 Task: Add Attachment from computer to Card Card0000000365 in Board Board0000000092 in Workspace WS0000000031 in Trello. Add Cover Purple to Card Card0000000365 in Board Board0000000092 in Workspace WS0000000031 in Trello. Add "Move Card To …" Button titled Button0000000365 to "top" of the list "To Do" to Card Card0000000365 in Board Board0000000092 in Workspace WS0000000031 in Trello. Add Description DS0000000365 to Card Card0000000365 in Board Board0000000092 in Workspace WS0000000031 in Trello. Add Comment CM0000000365 to Card Card0000000365 in Board Board0000000092 in Workspace WS0000000031 in Trello
Action: Mouse moved to (317, 239)
Screenshot: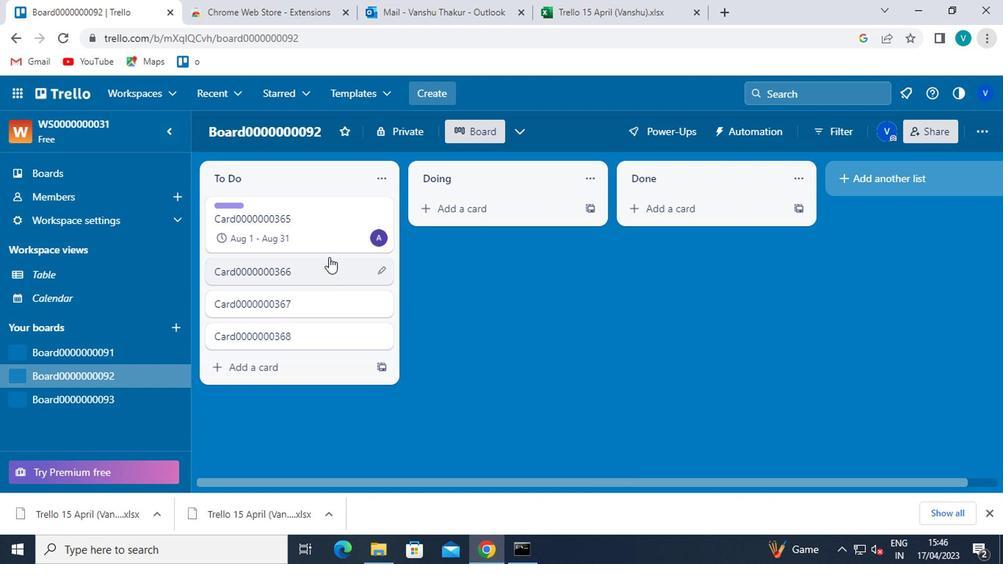 
Action: Mouse pressed left at (317, 239)
Screenshot: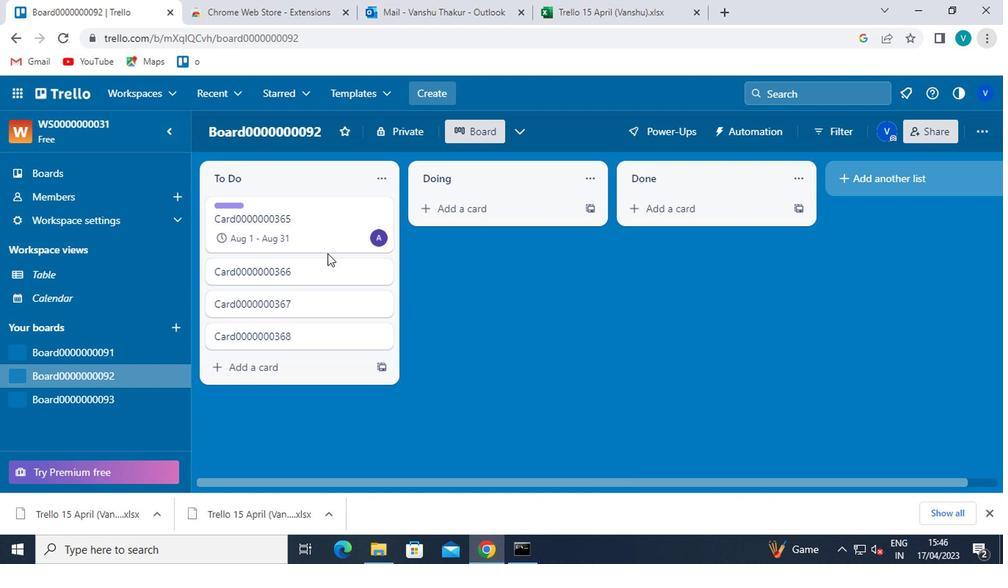 
Action: Mouse moved to (706, 330)
Screenshot: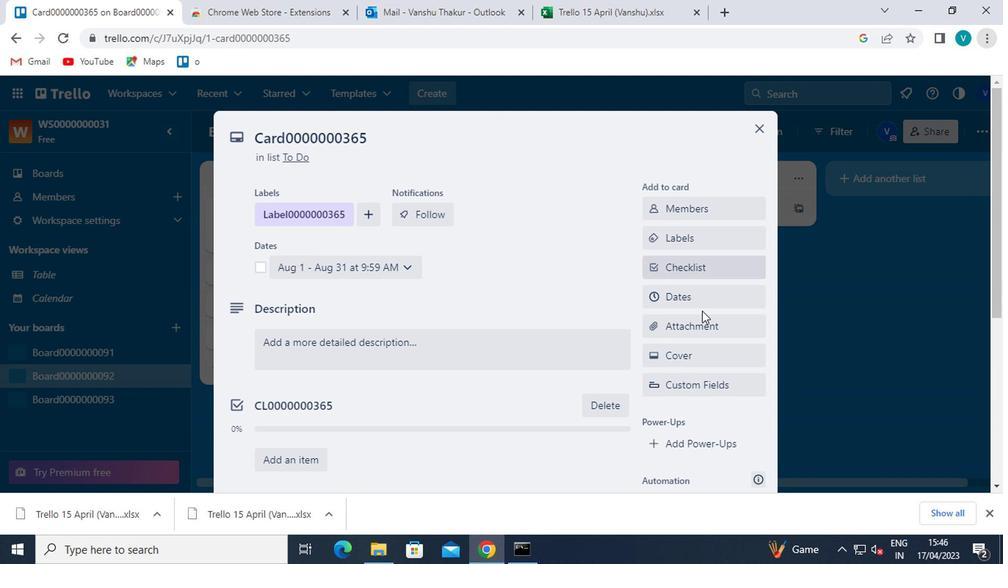 
Action: Mouse pressed left at (706, 330)
Screenshot: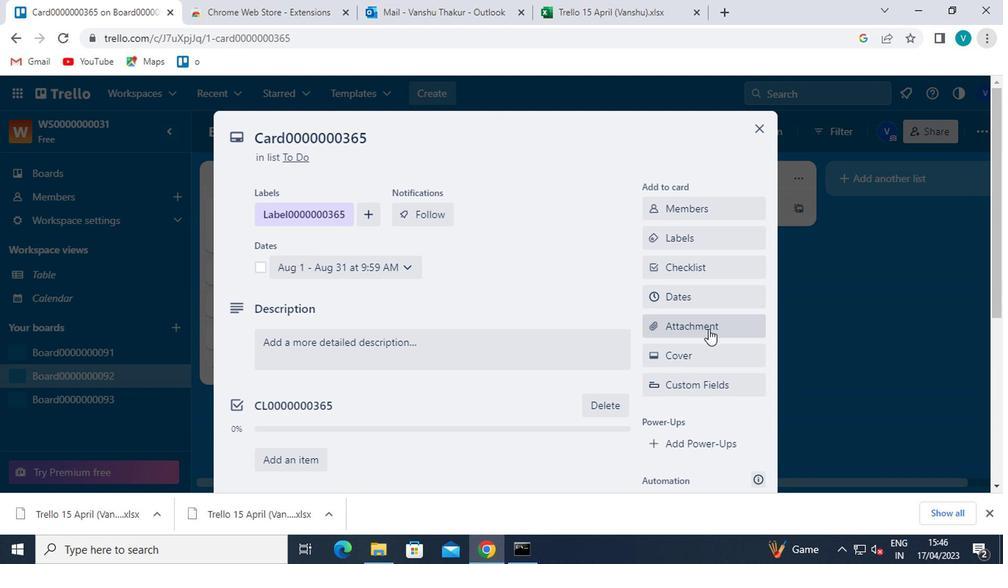 
Action: Mouse moved to (694, 158)
Screenshot: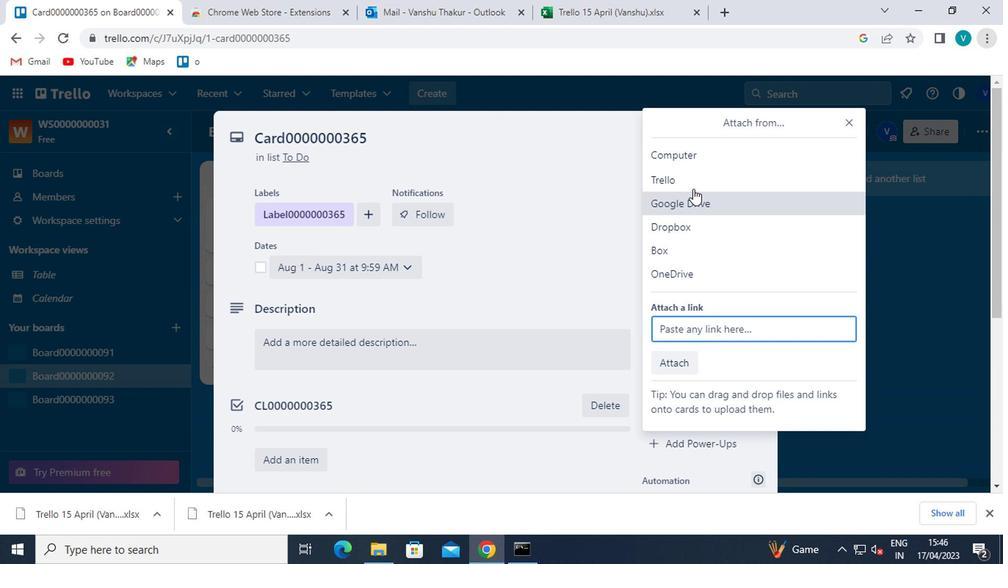 
Action: Mouse pressed left at (694, 158)
Screenshot: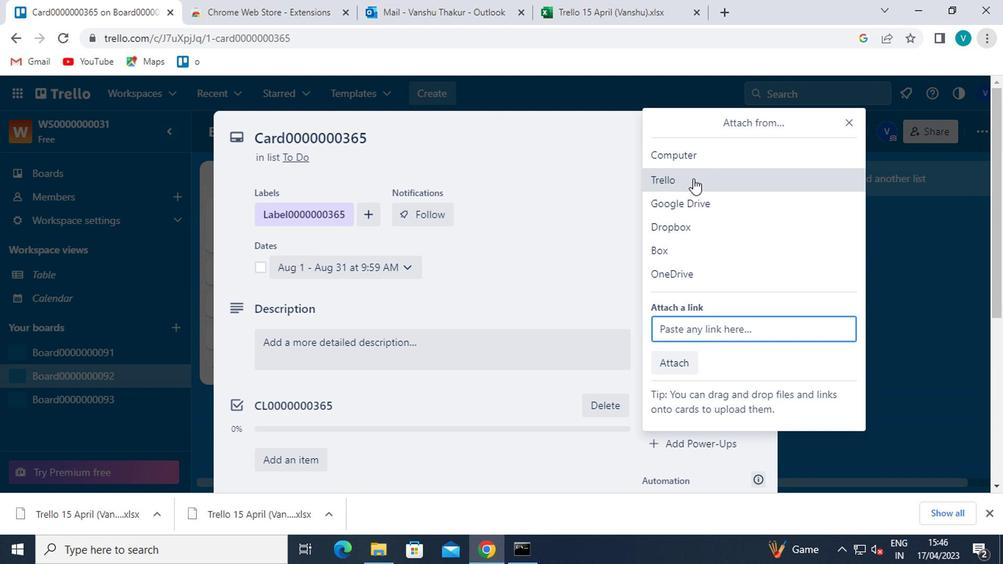 
Action: Mouse moved to (225, 233)
Screenshot: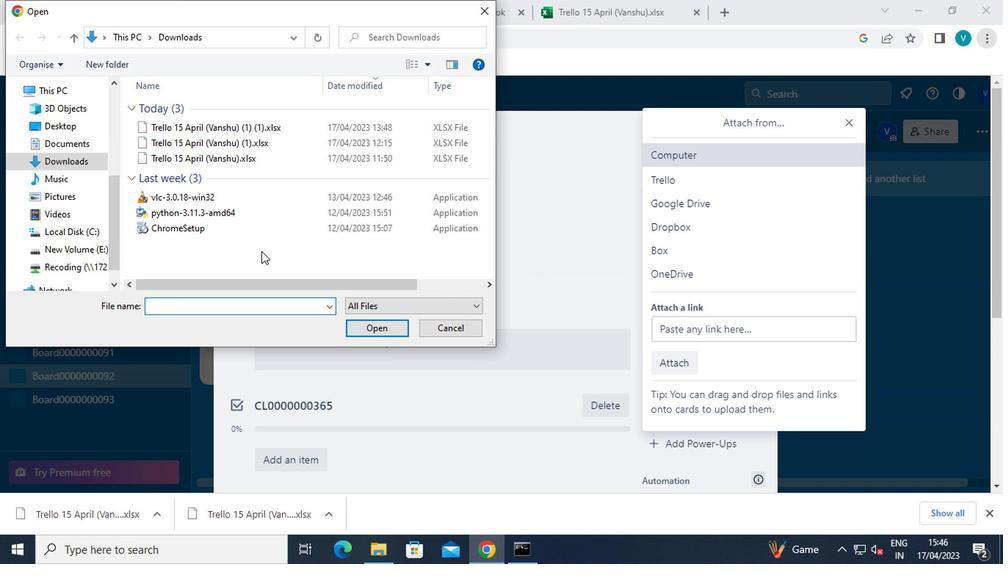 
Action: Mouse pressed left at (225, 233)
Screenshot: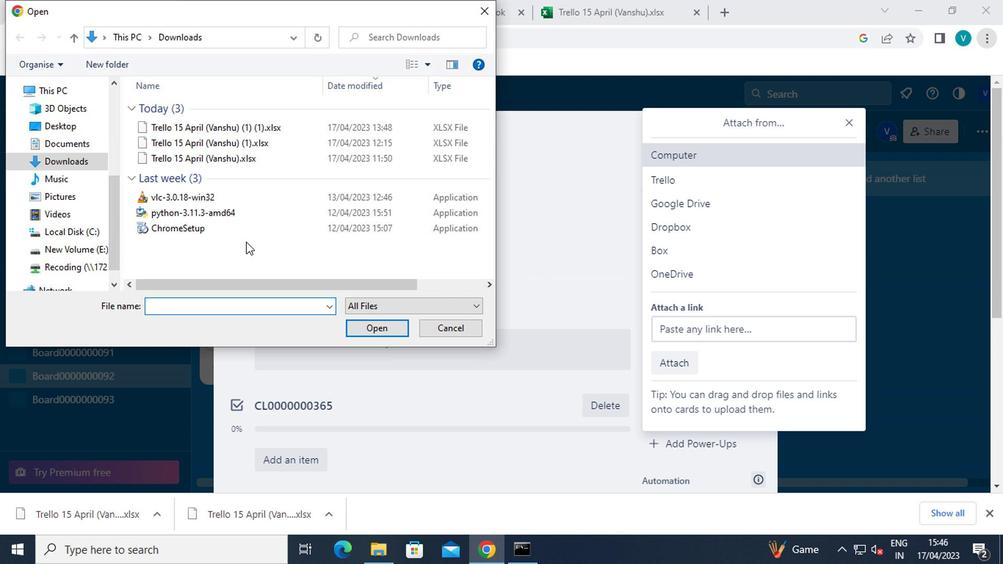 
Action: Mouse moved to (351, 324)
Screenshot: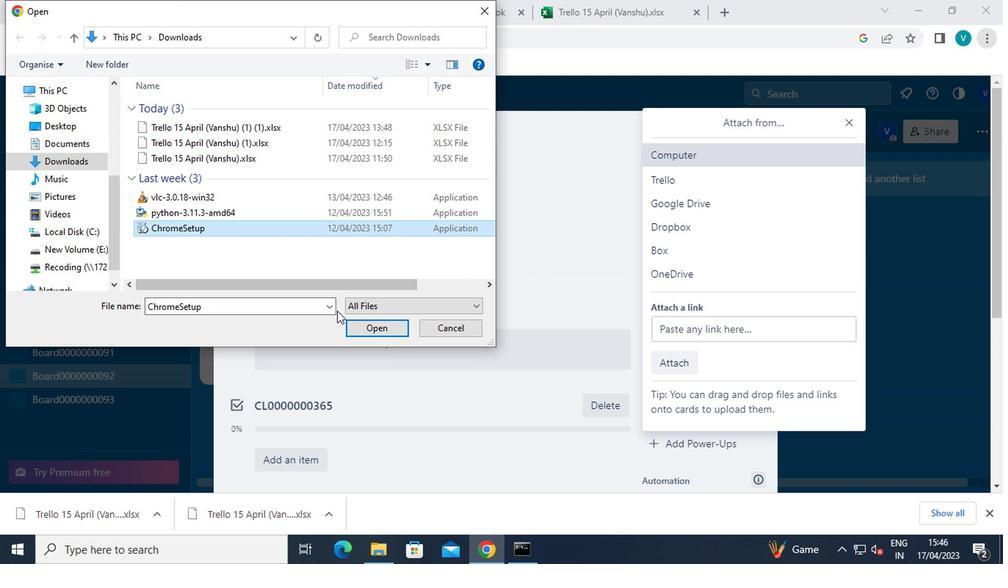 
Action: Mouse pressed left at (351, 324)
Screenshot: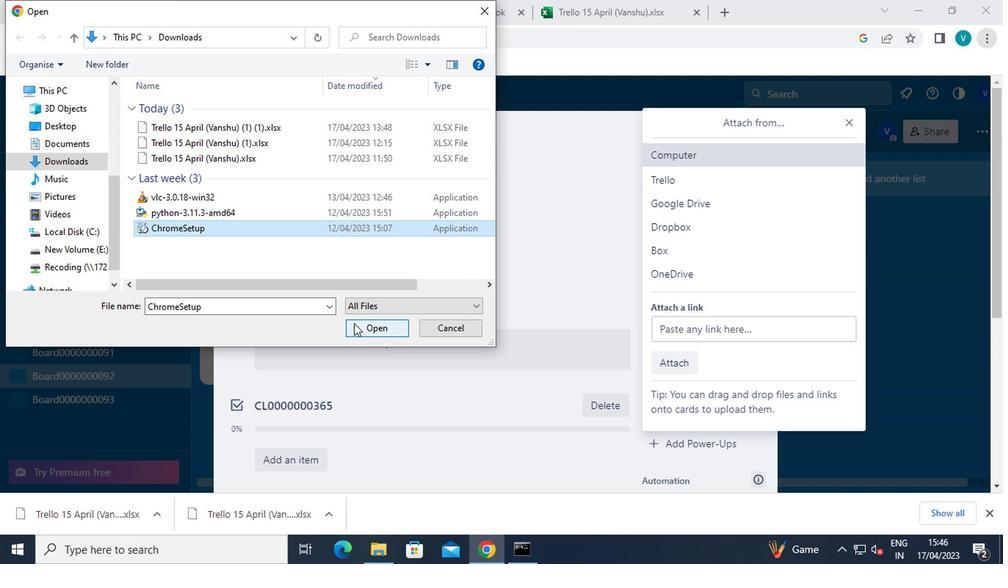 
Action: Mouse moved to (667, 350)
Screenshot: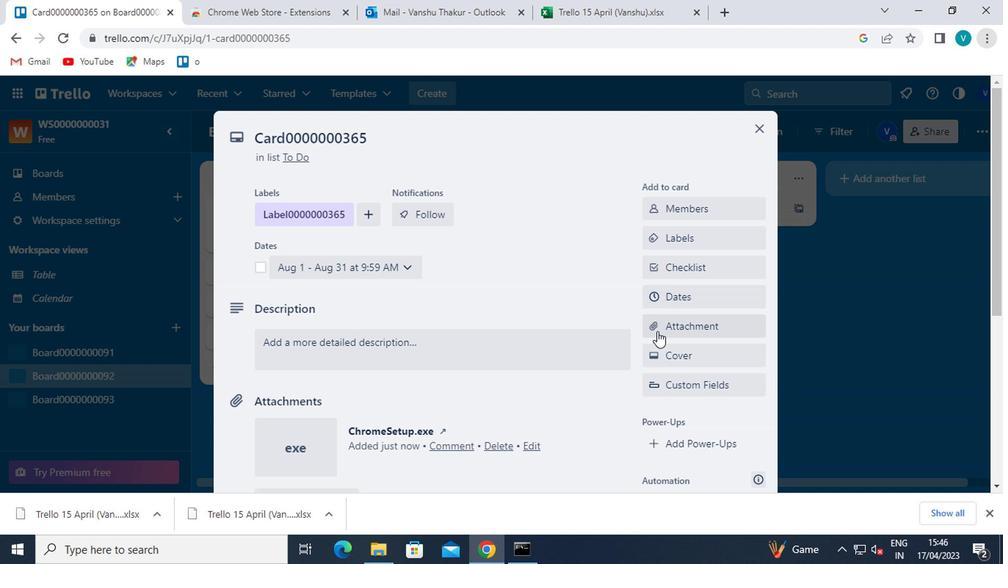 
Action: Mouse pressed left at (667, 350)
Screenshot: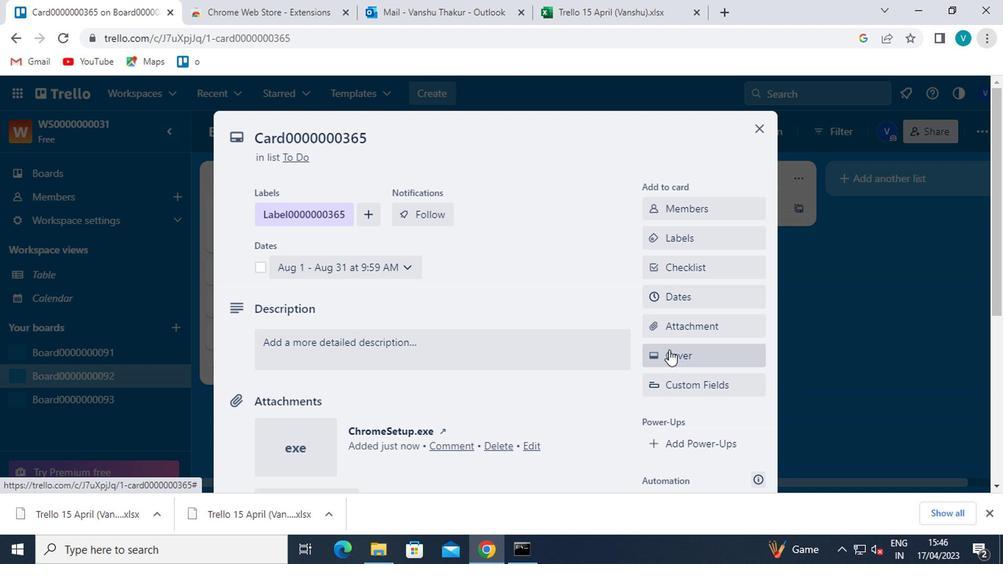 
Action: Mouse moved to (833, 250)
Screenshot: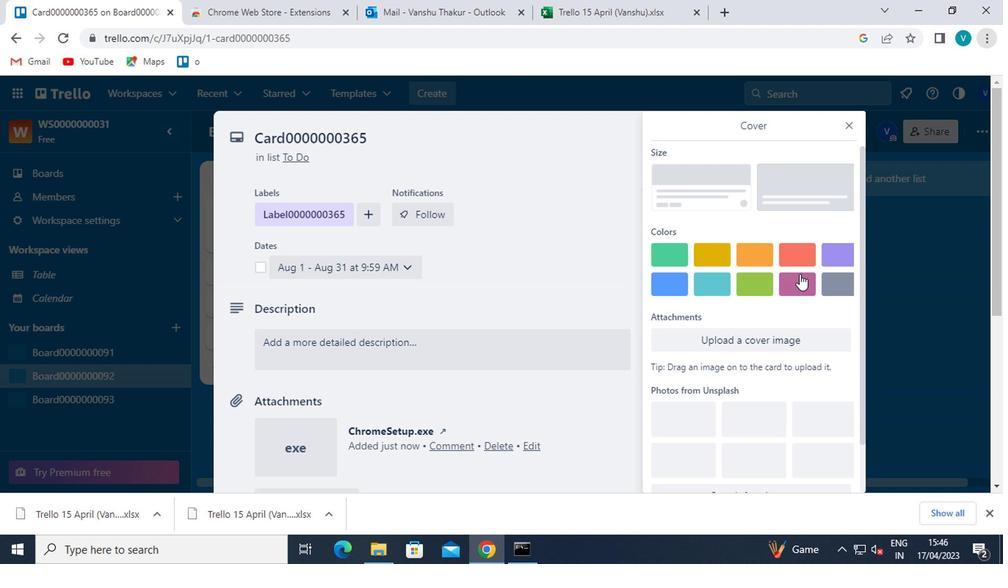 
Action: Mouse pressed left at (833, 250)
Screenshot: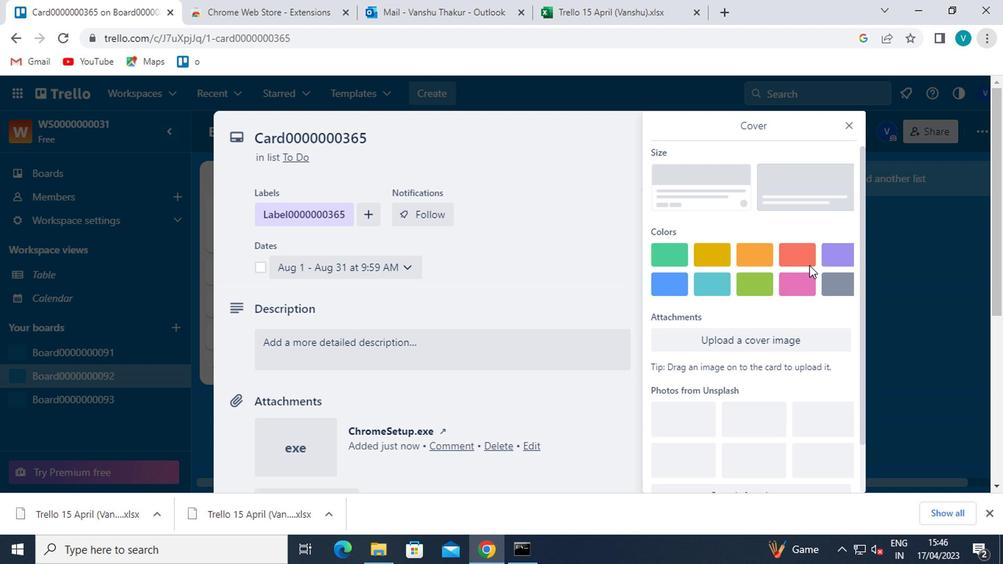 
Action: Mouse moved to (852, 121)
Screenshot: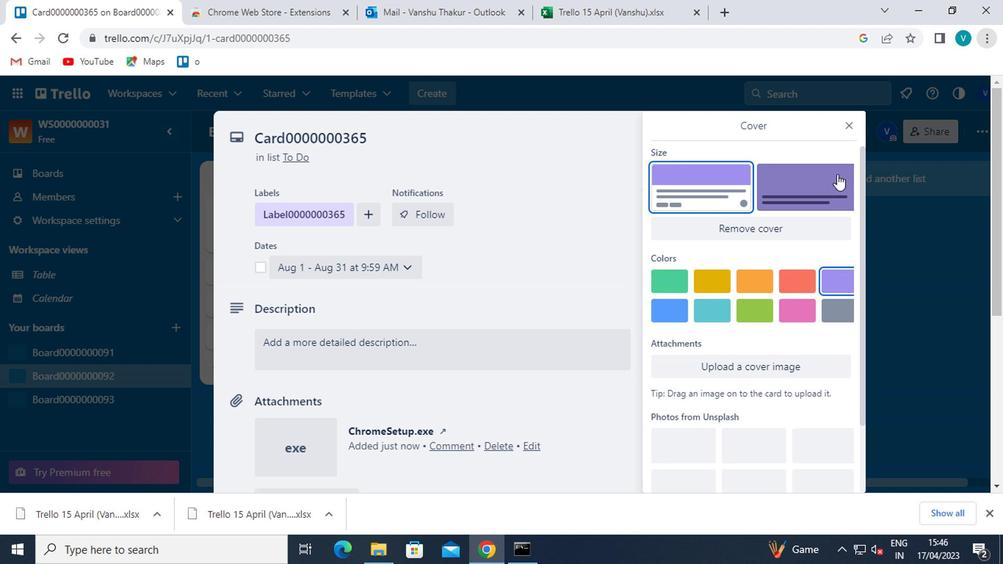 
Action: Mouse pressed left at (852, 121)
Screenshot: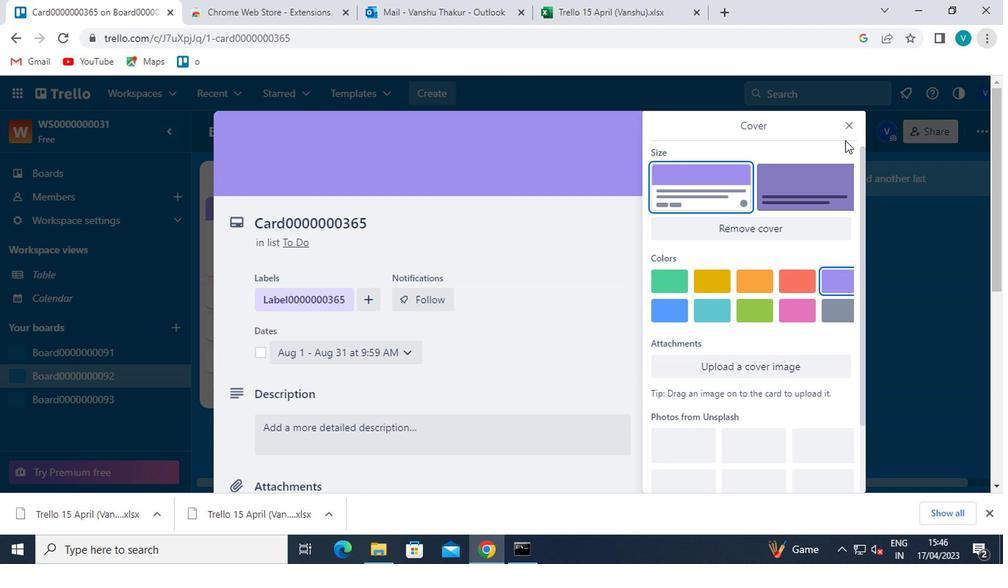 
Action: Mouse moved to (685, 409)
Screenshot: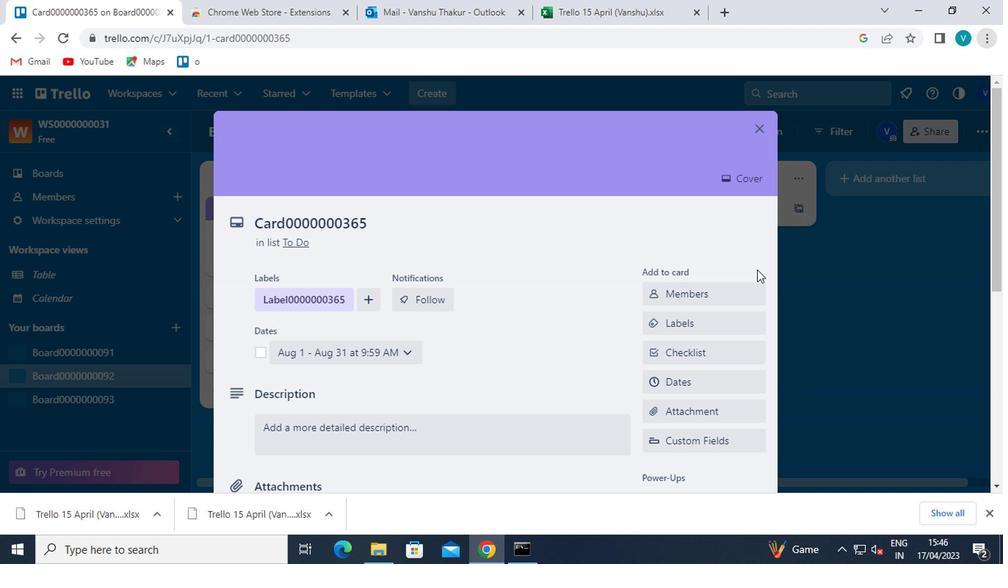 
Action: Mouse scrolled (685, 408) with delta (0, -1)
Screenshot: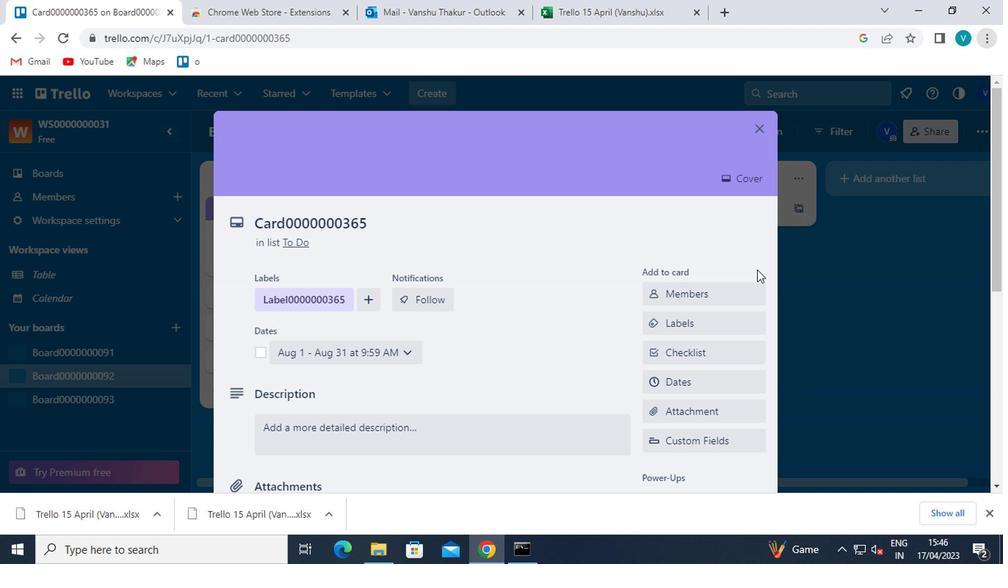 
Action: Mouse moved to (683, 412)
Screenshot: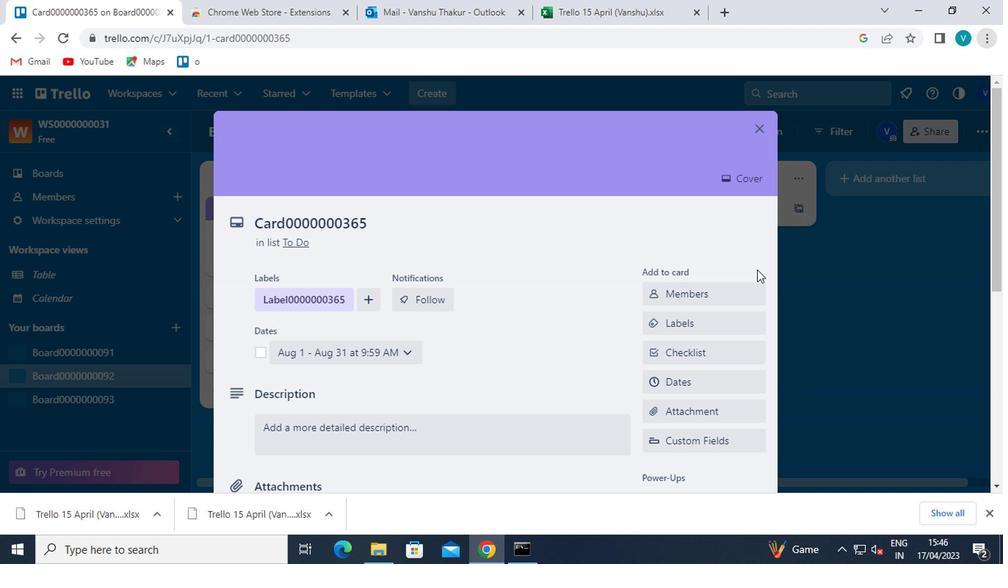 
Action: Mouse scrolled (683, 411) with delta (0, -1)
Screenshot: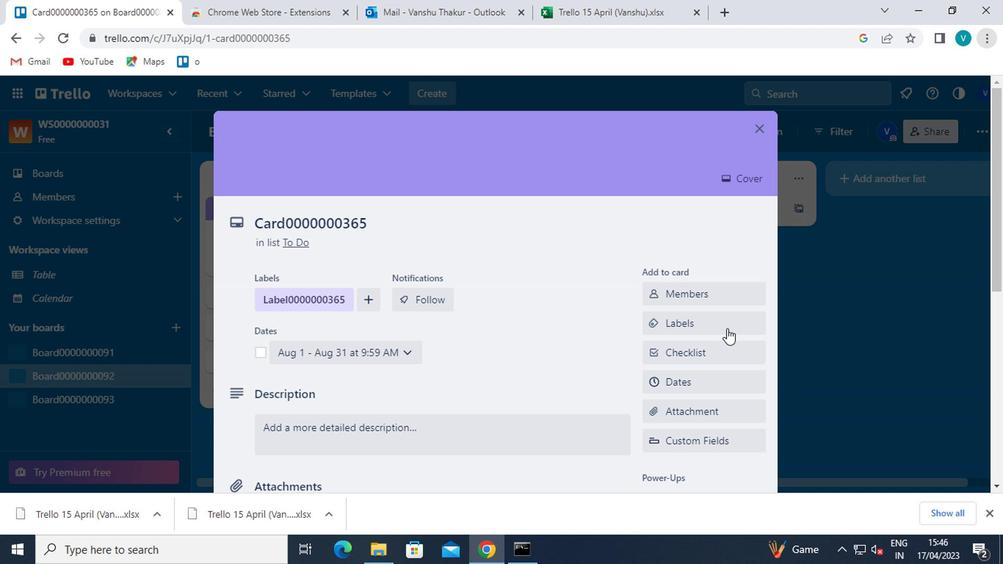 
Action: Mouse moved to (685, 422)
Screenshot: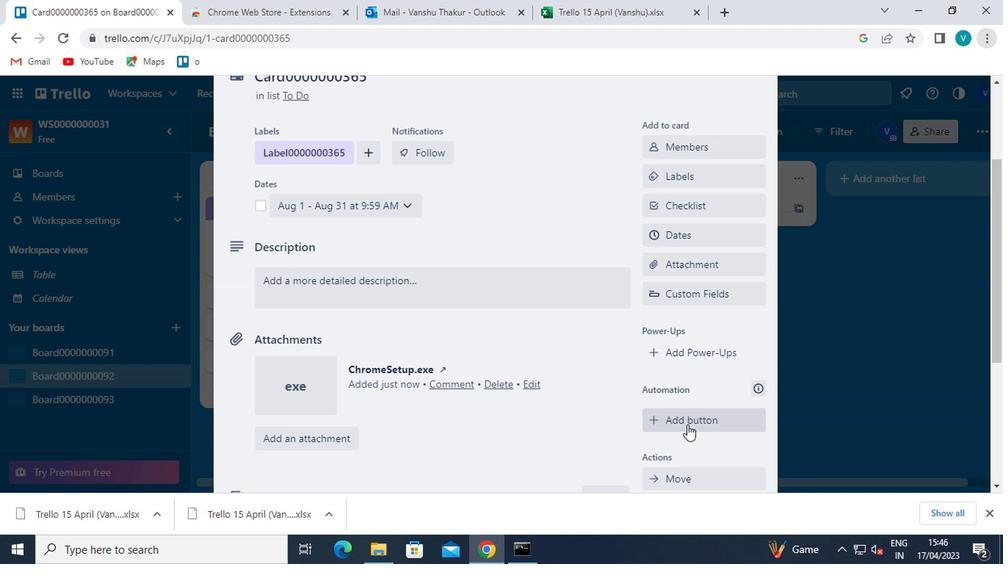 
Action: Mouse pressed left at (685, 422)
Screenshot: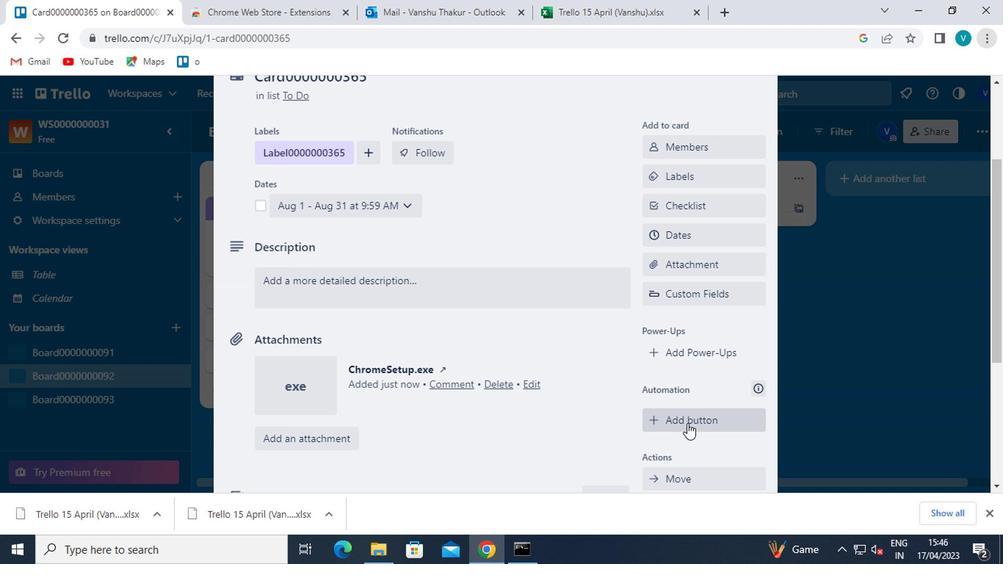 
Action: Mouse moved to (733, 193)
Screenshot: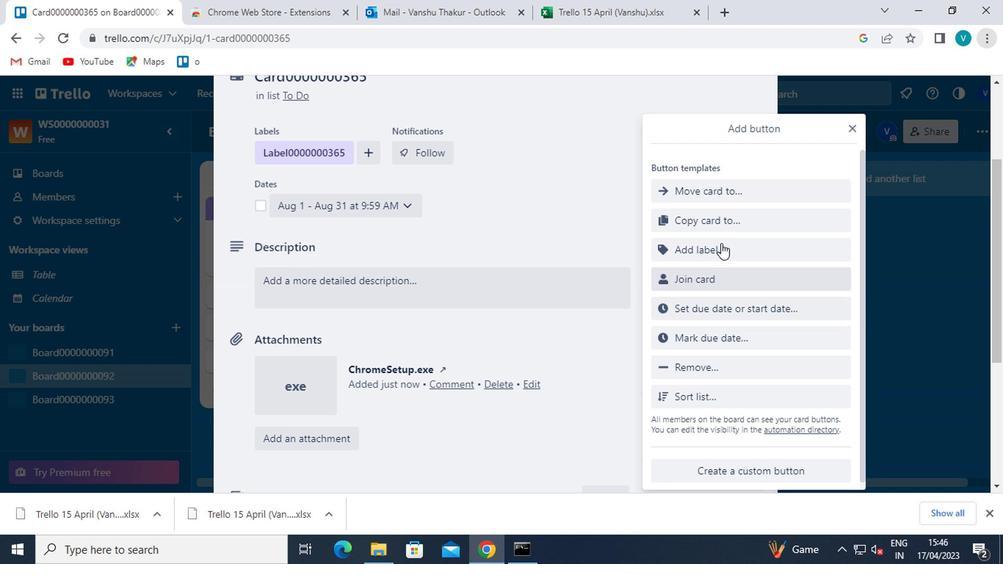 
Action: Mouse pressed left at (733, 193)
Screenshot: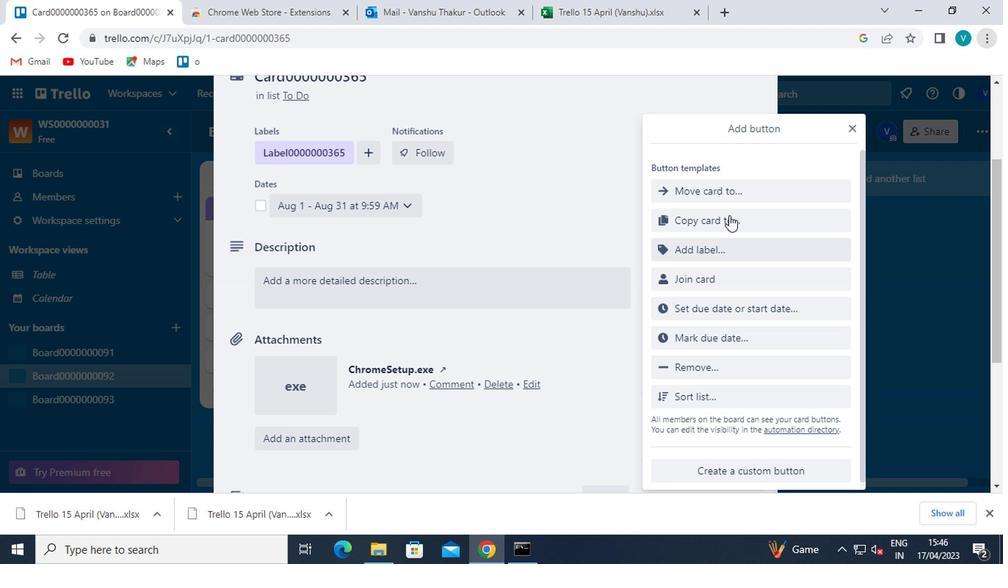 
Action: Mouse moved to (744, 193)
Screenshot: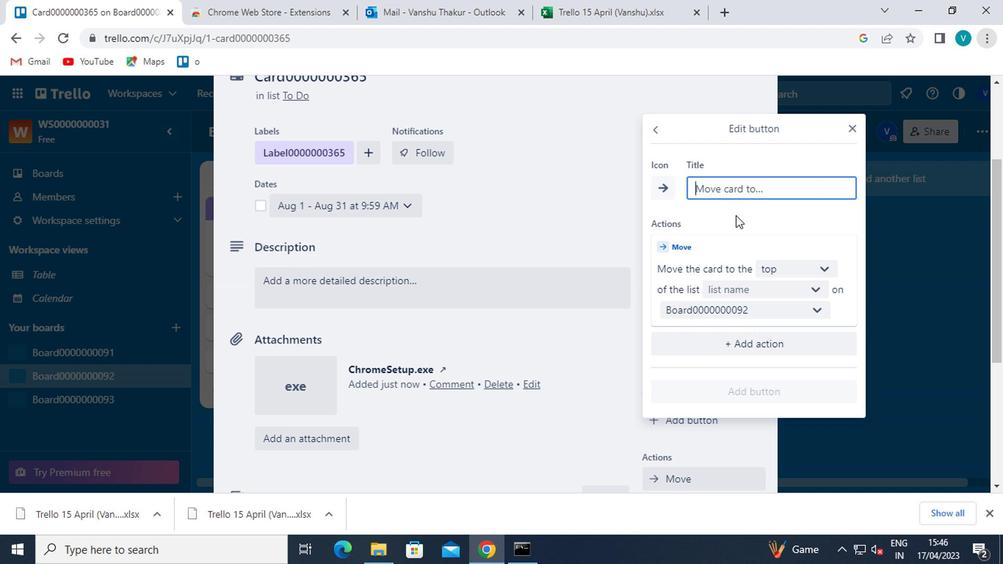 
Action: Mouse pressed left at (744, 193)
Screenshot: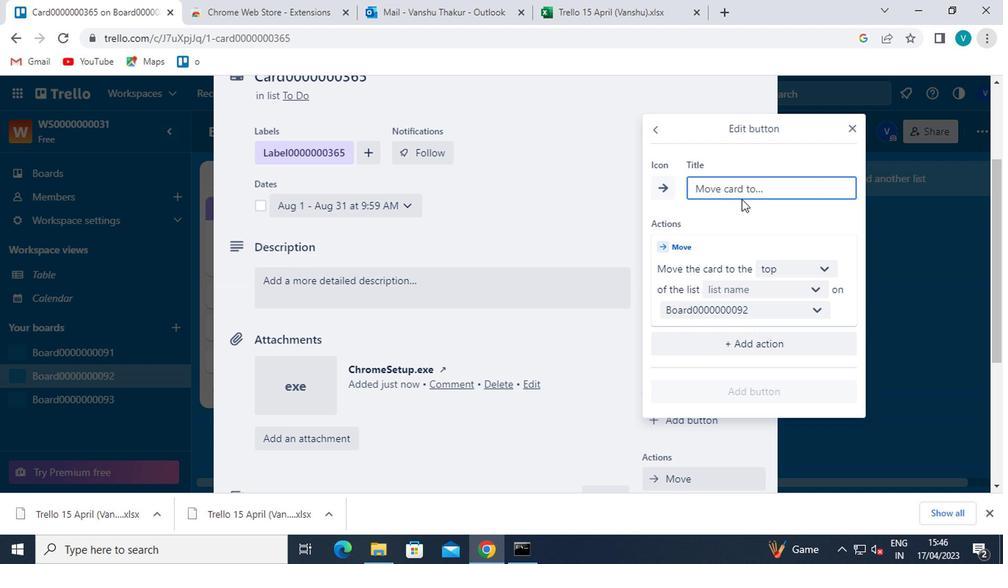 
Action: Mouse moved to (741, 189)
Screenshot: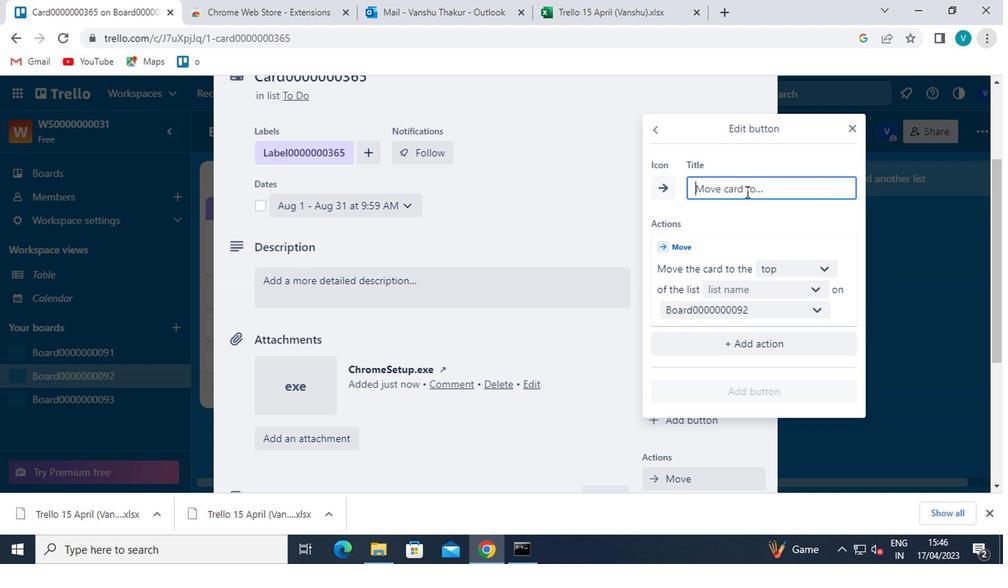 
Action: Key pressed <Key.shift><Key.shift><Key.shift><Key.shift><Key.shift><Key.shift><Key.shift>BUTTON0000000365
Screenshot: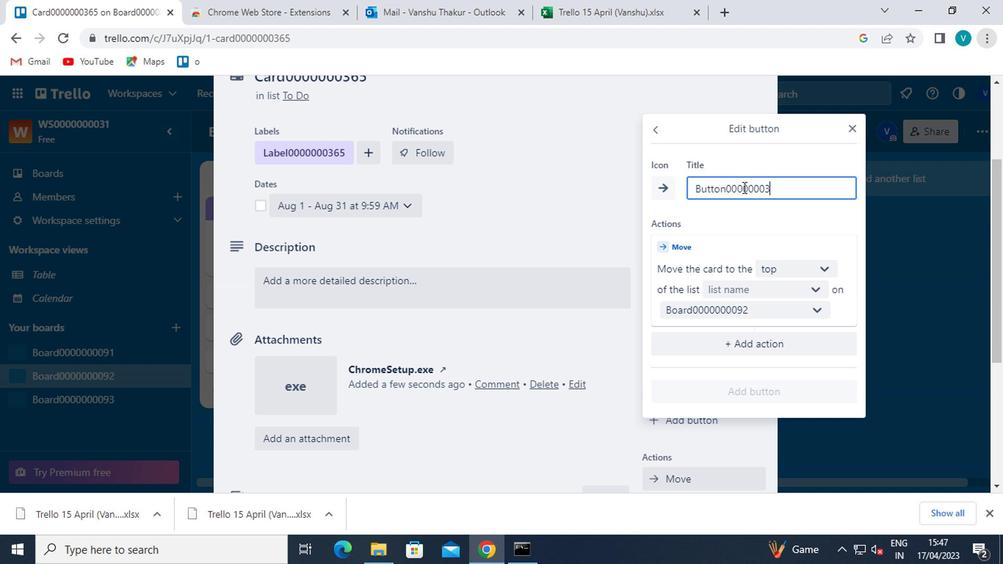 
Action: Mouse moved to (783, 266)
Screenshot: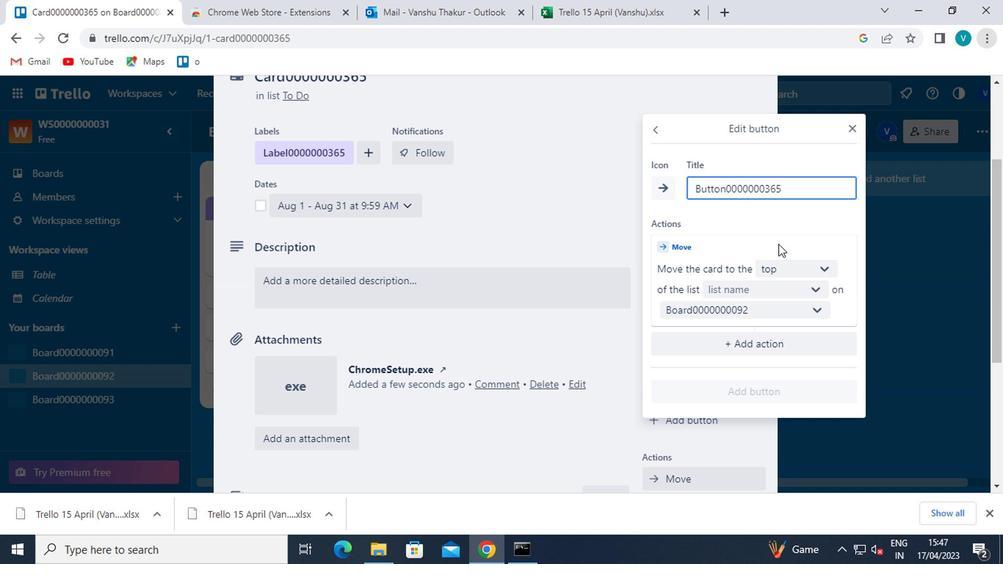
Action: Mouse pressed left at (783, 266)
Screenshot: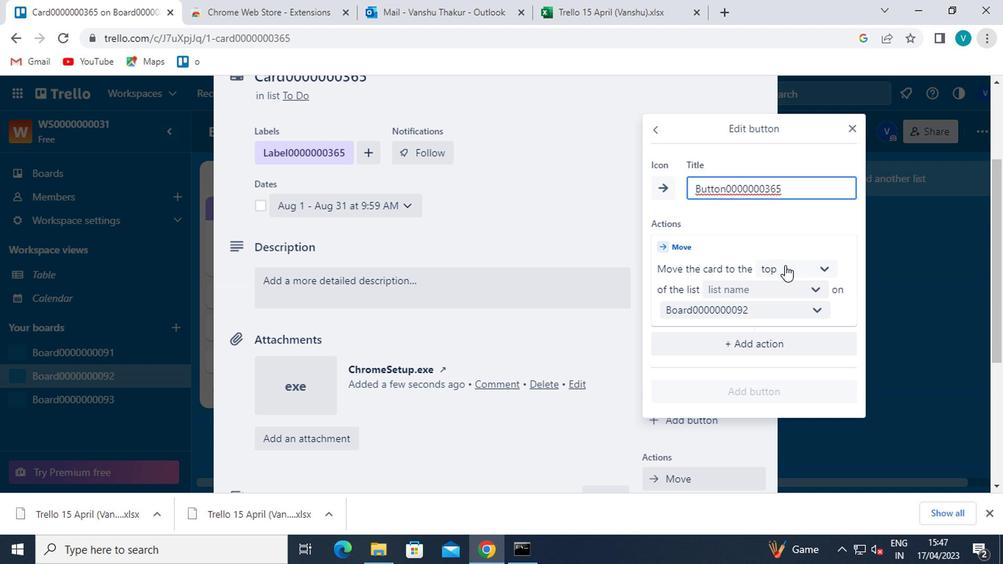 
Action: Mouse moved to (784, 286)
Screenshot: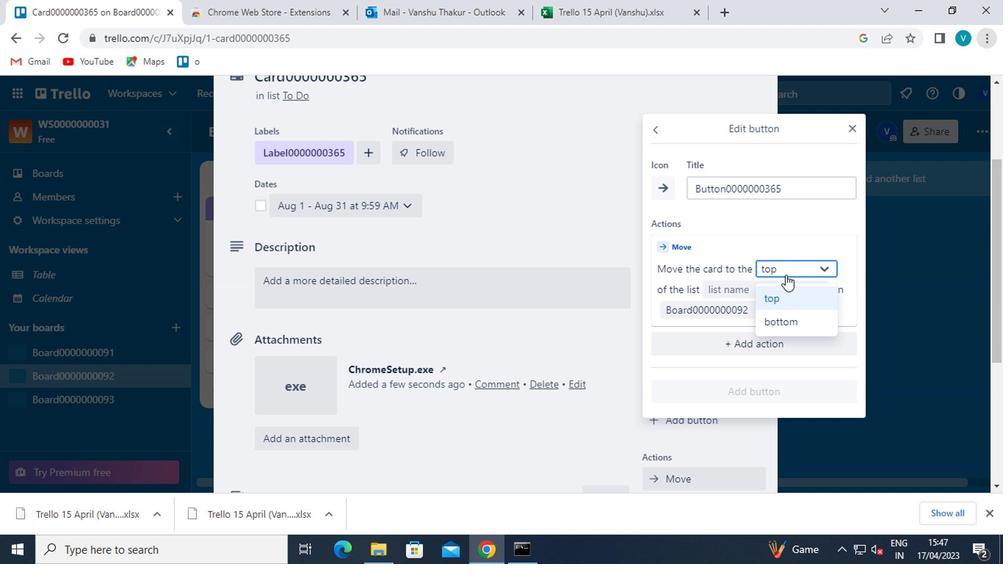 
Action: Mouse pressed left at (784, 286)
Screenshot: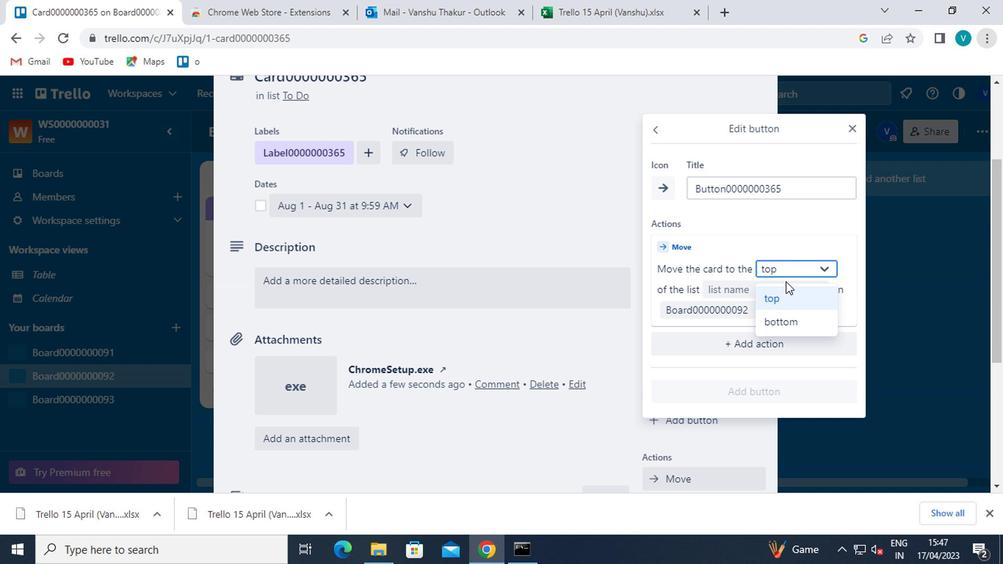 
Action: Mouse moved to (786, 291)
Screenshot: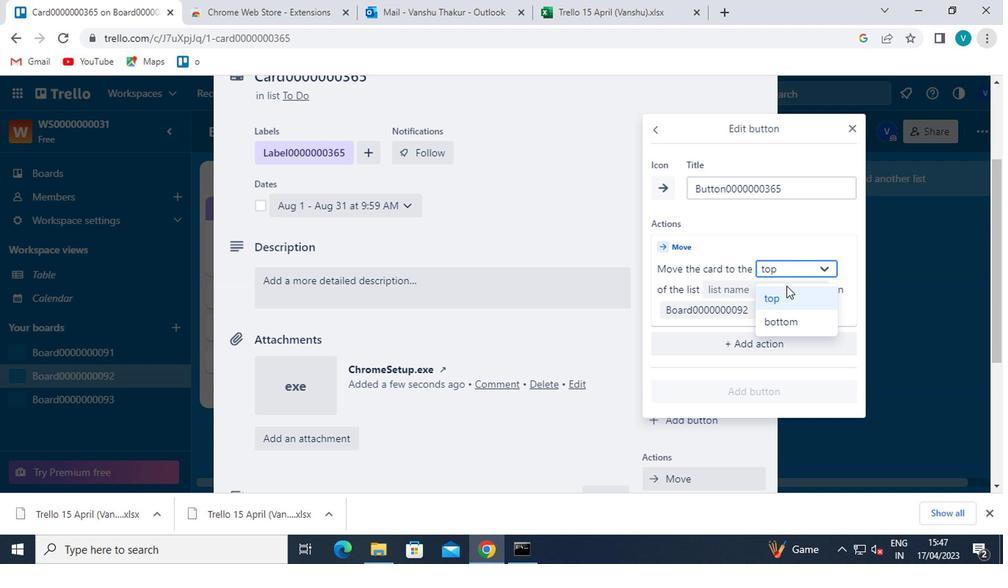 
Action: Mouse pressed left at (786, 291)
Screenshot: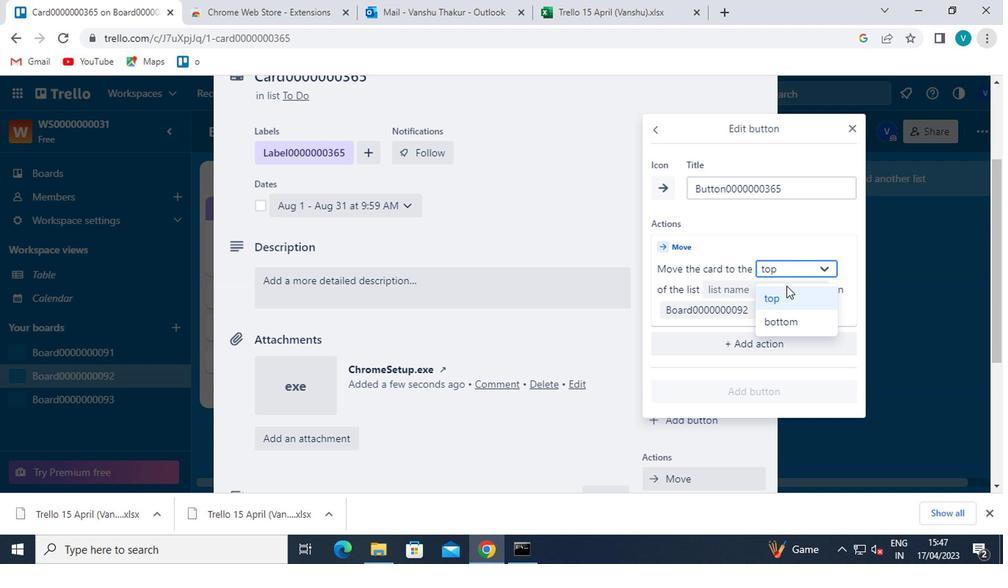 
Action: Mouse pressed left at (786, 291)
Screenshot: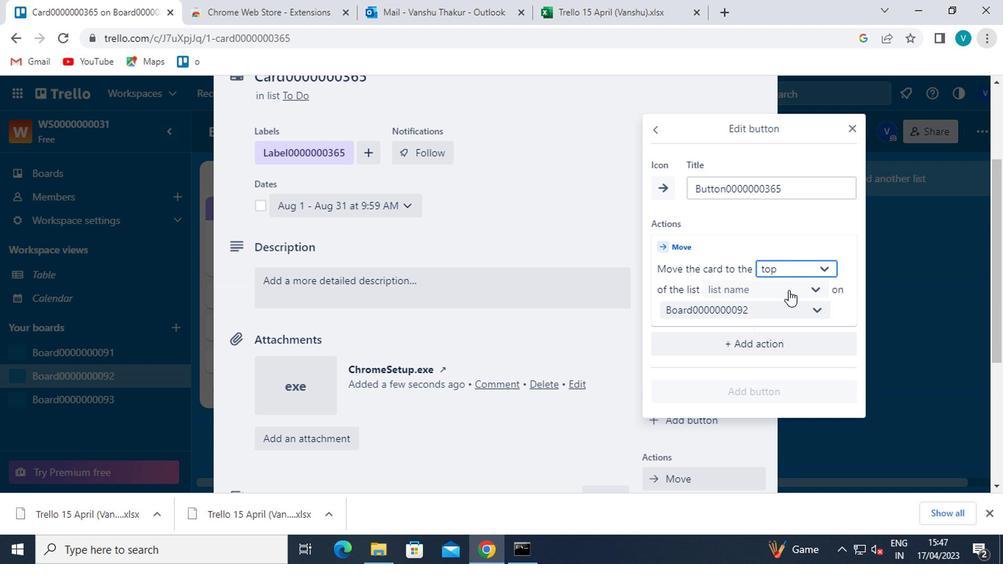 
Action: Mouse moved to (782, 313)
Screenshot: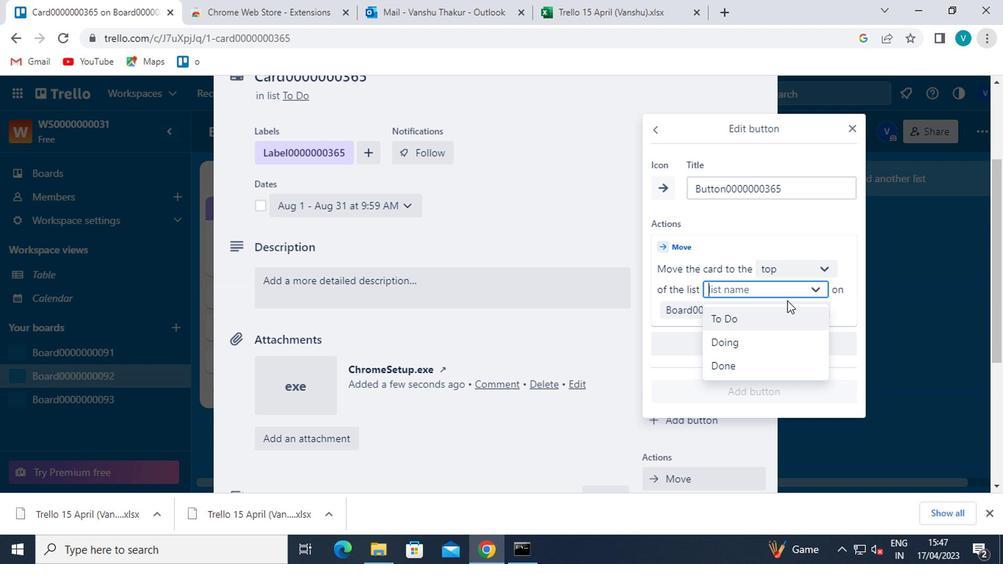 
Action: Mouse pressed left at (782, 313)
Screenshot: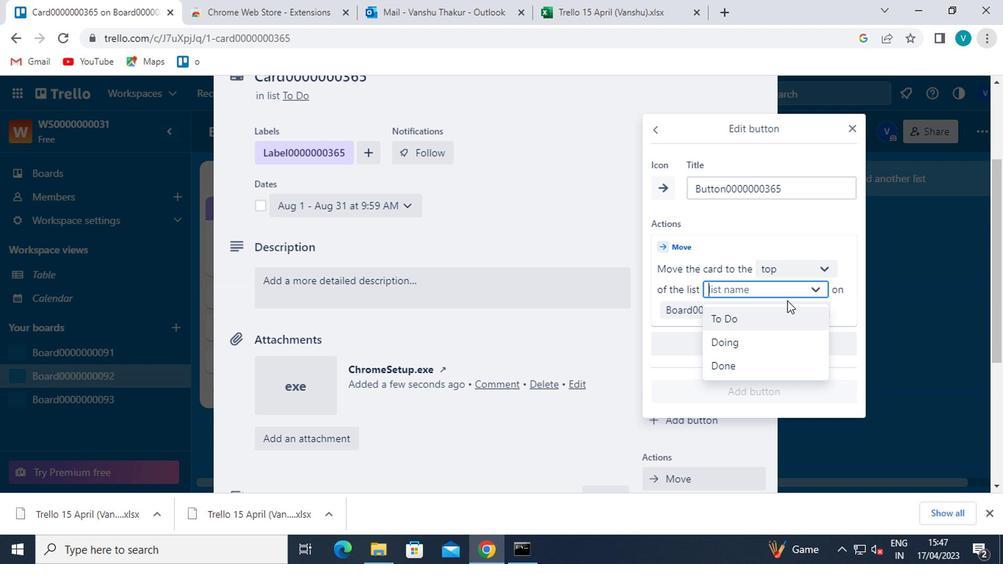 
Action: Mouse moved to (745, 379)
Screenshot: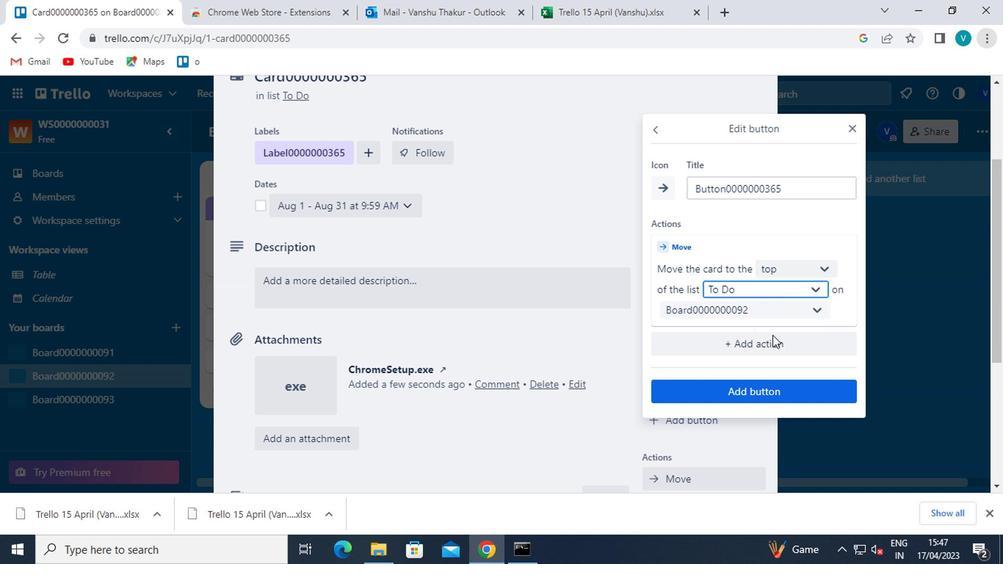 
Action: Mouse pressed left at (745, 379)
Screenshot: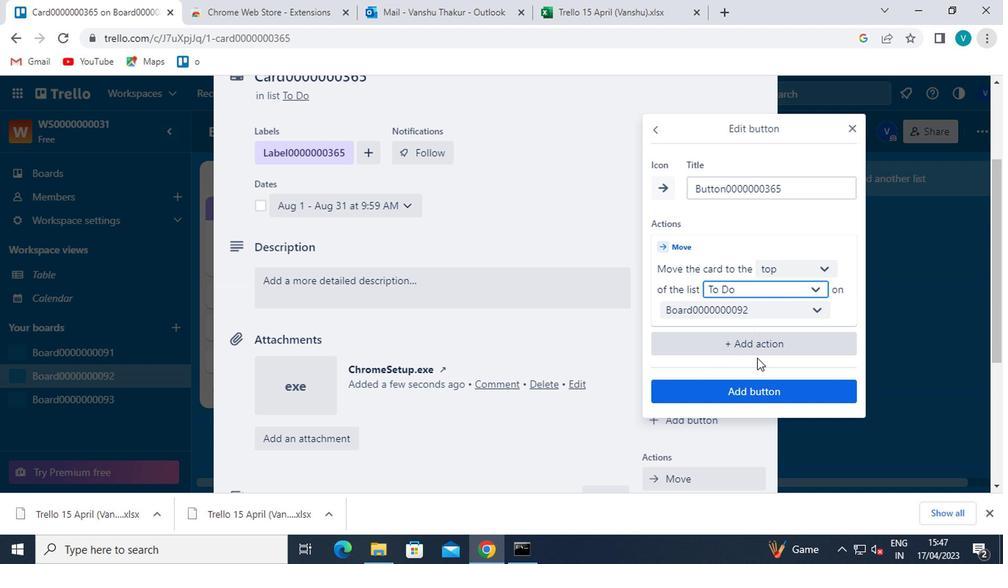 
Action: Mouse moved to (743, 388)
Screenshot: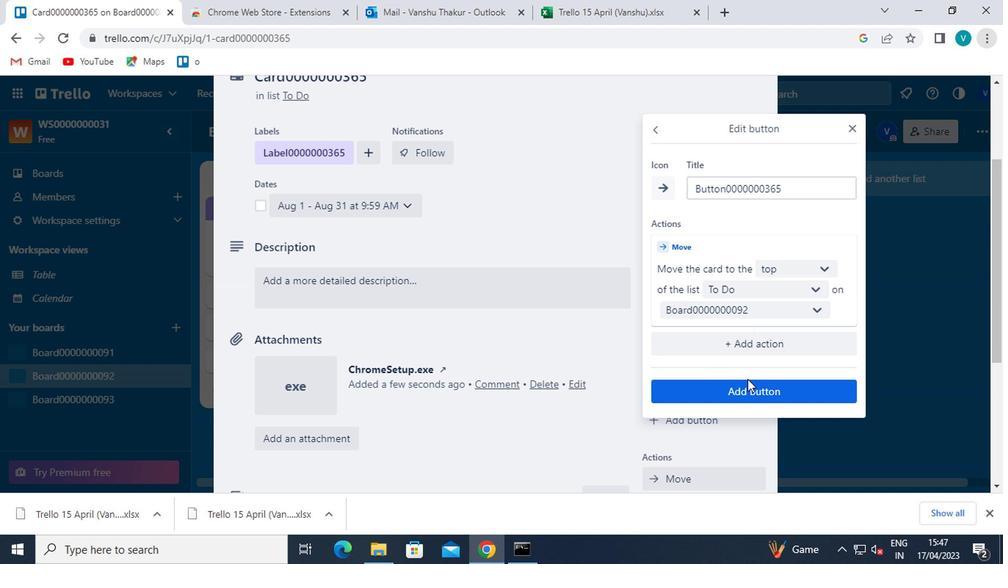 
Action: Mouse pressed left at (743, 388)
Screenshot: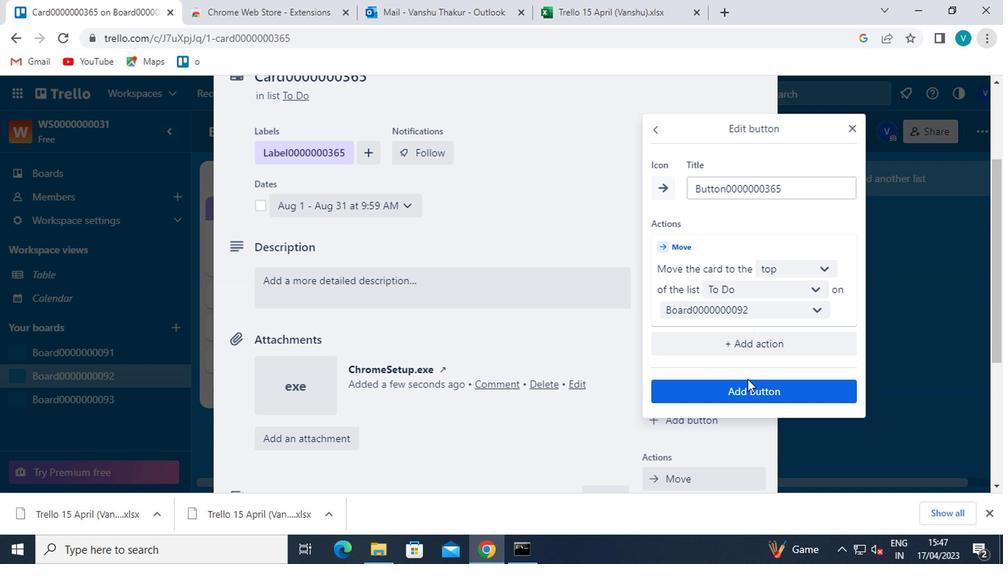 
Action: Mouse moved to (552, 280)
Screenshot: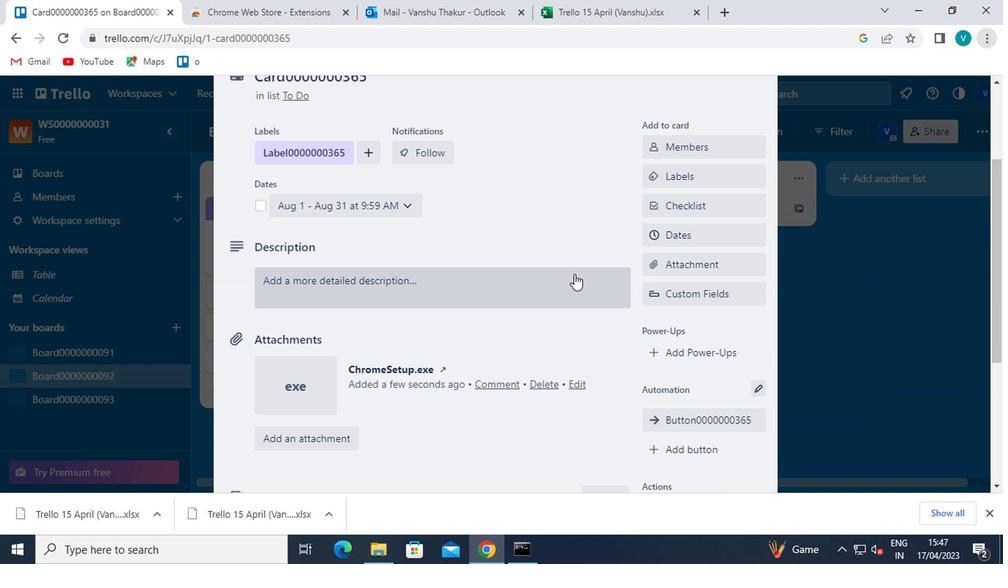 
Action: Mouse pressed left at (552, 280)
Screenshot: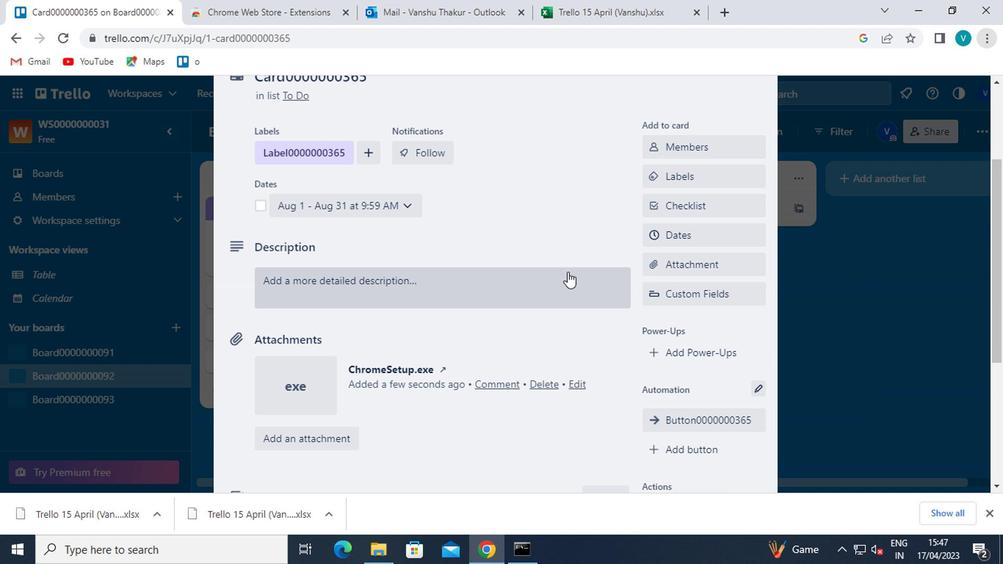 
Action: Mouse moved to (551, 281)
Screenshot: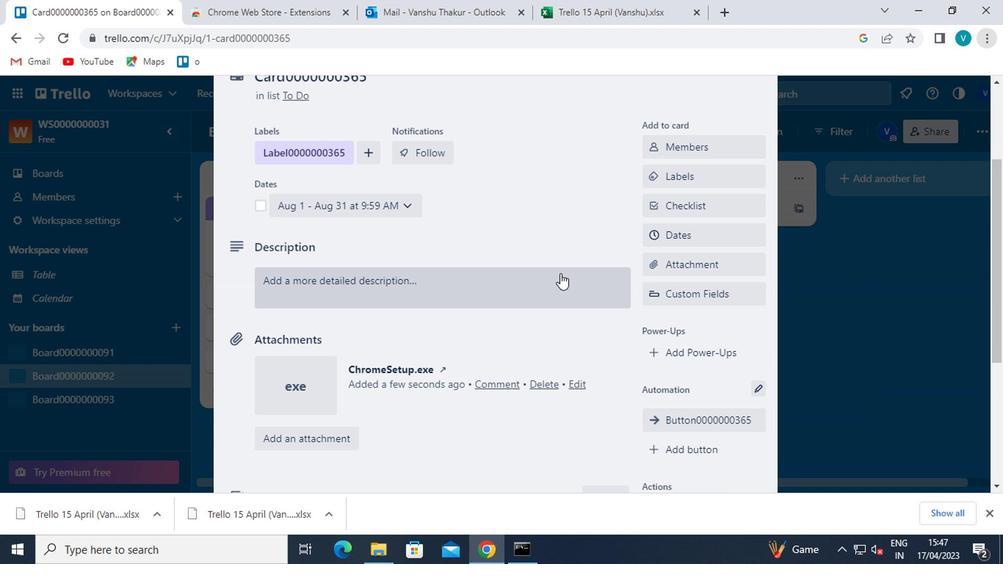 
Action: Key pressed <Key.shift>DS0000000365
Screenshot: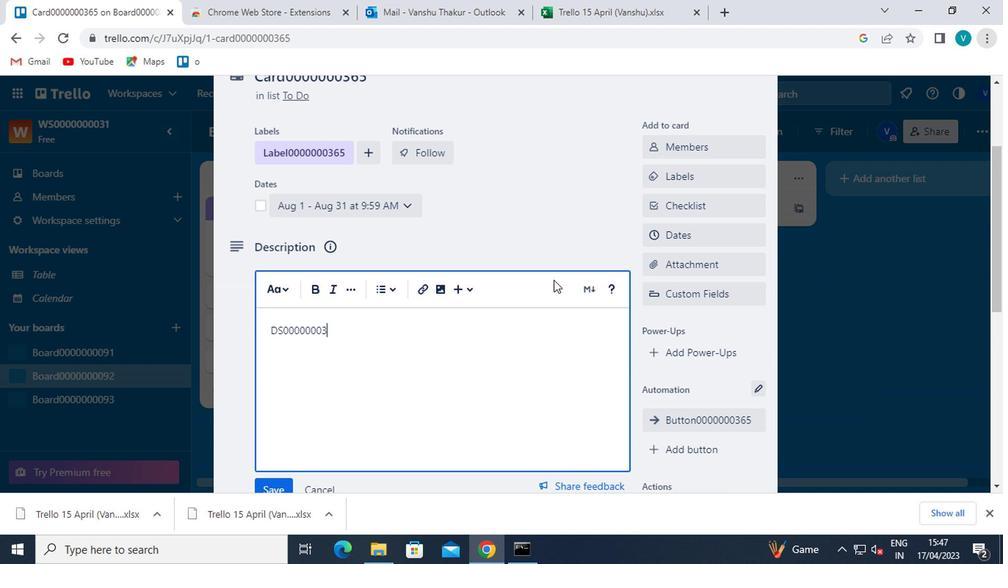 
Action: Mouse moved to (288, 448)
Screenshot: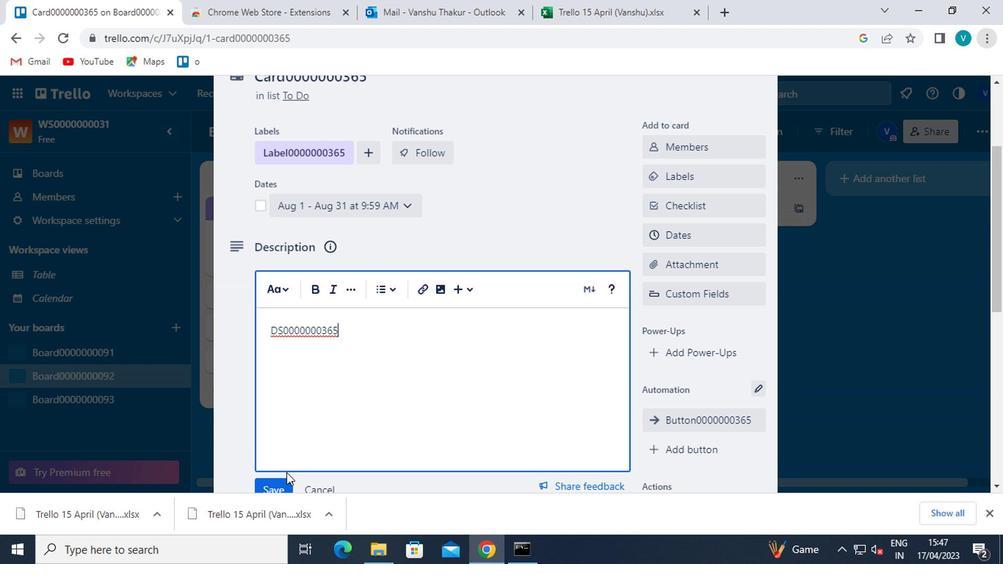 
Action: Mouse scrolled (288, 447) with delta (0, -1)
Screenshot: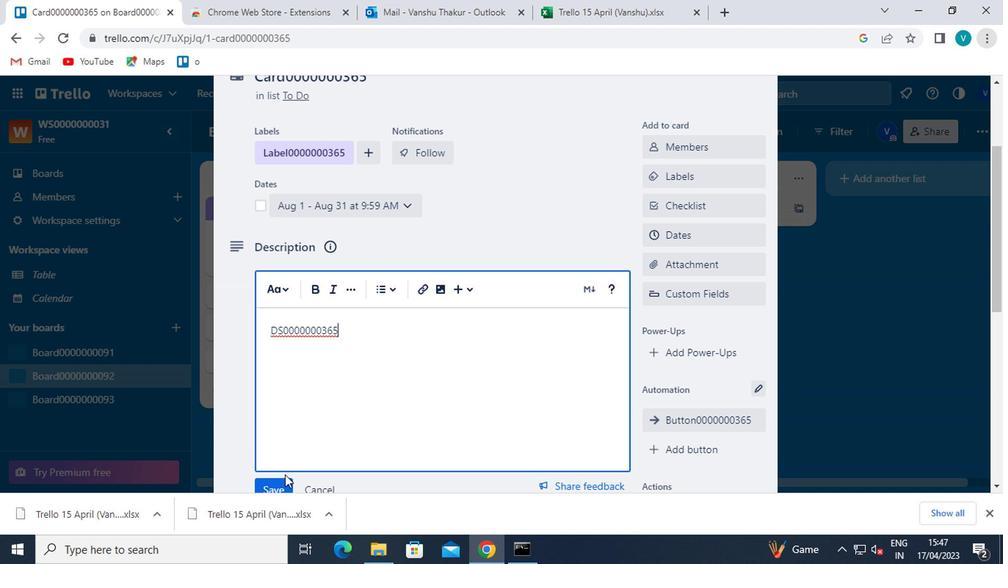 
Action: Mouse scrolled (288, 447) with delta (0, -1)
Screenshot: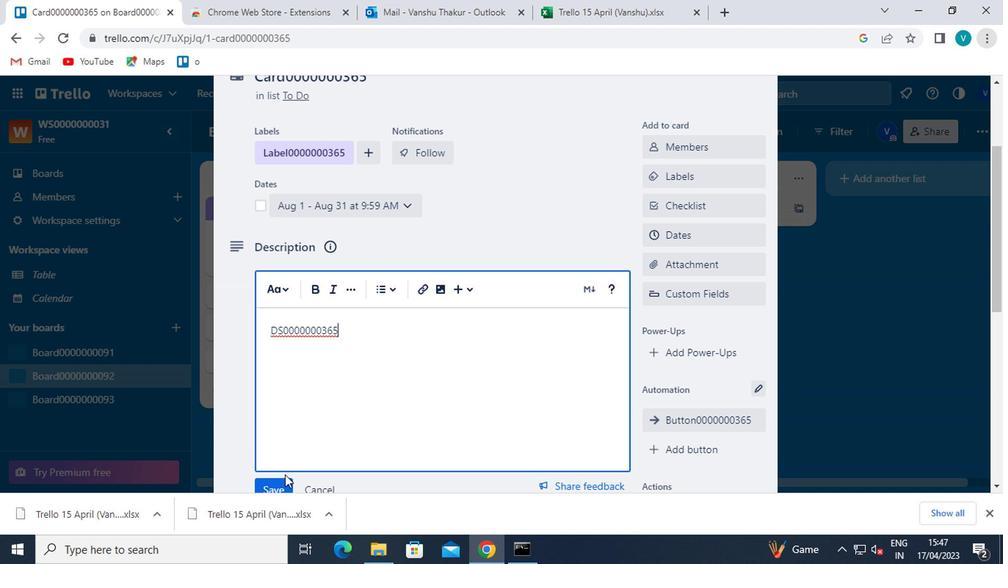 
Action: Mouse moved to (272, 341)
Screenshot: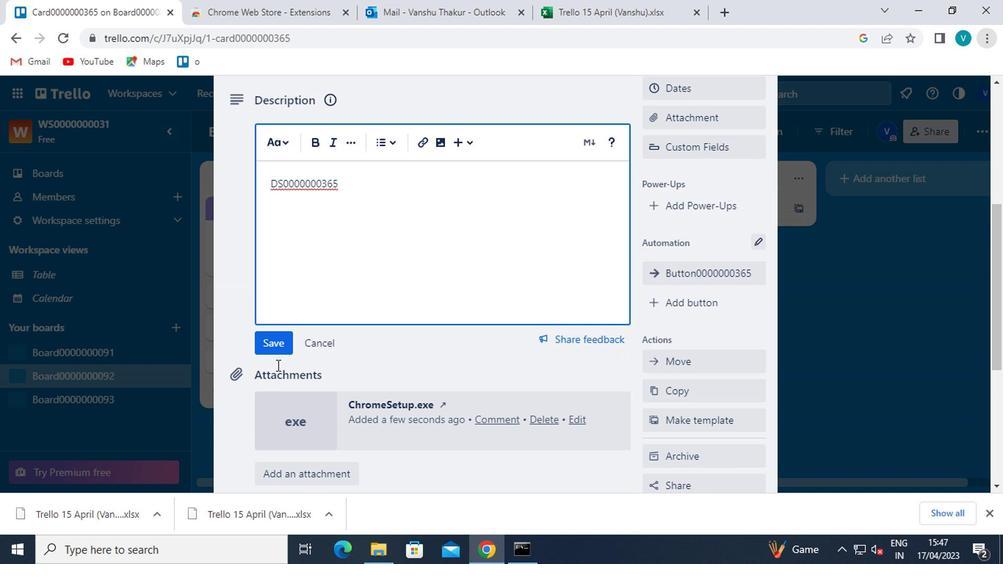 
Action: Mouse pressed left at (272, 341)
Screenshot: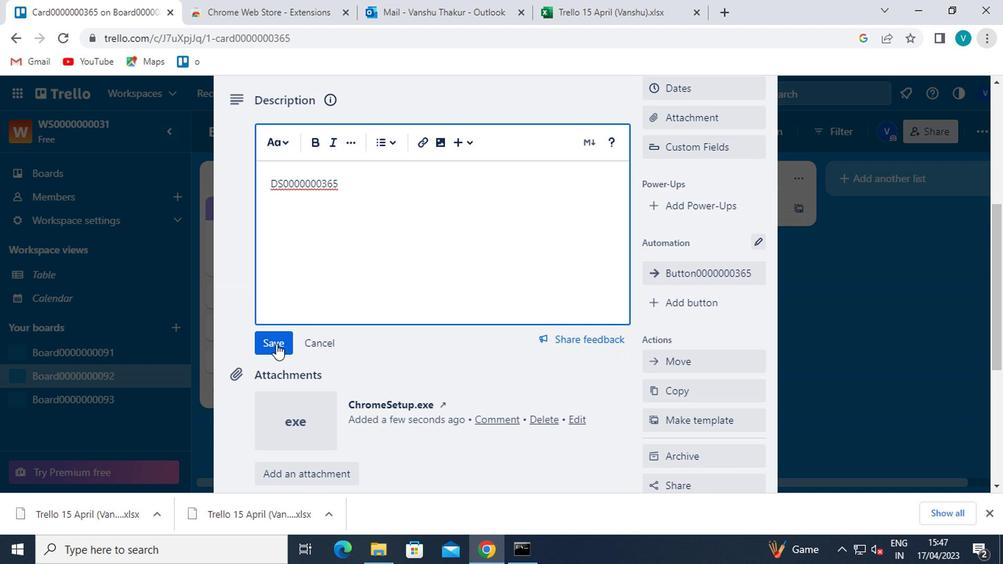 
Action: Mouse moved to (283, 329)
Screenshot: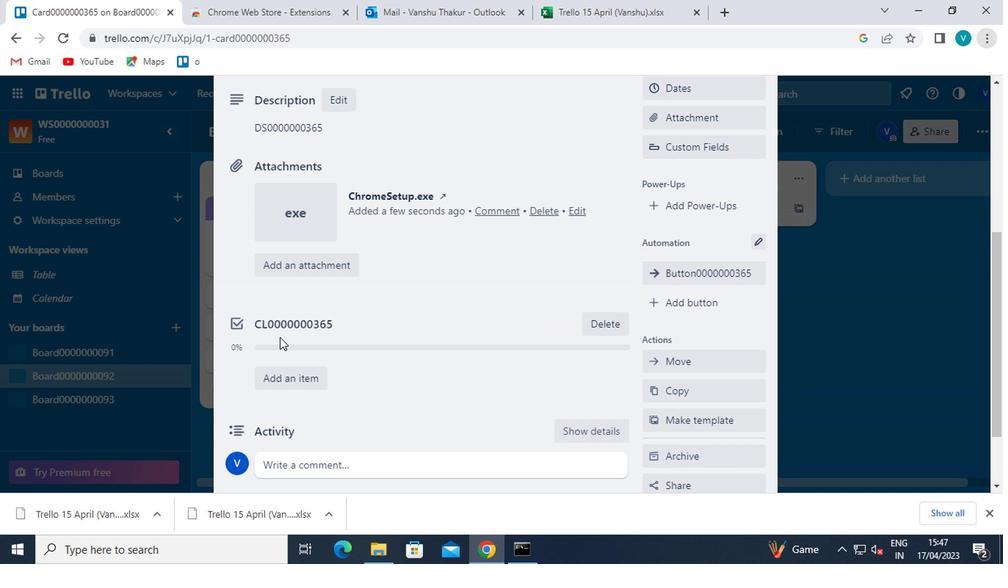 
Action: Mouse scrolled (283, 328) with delta (0, -1)
Screenshot: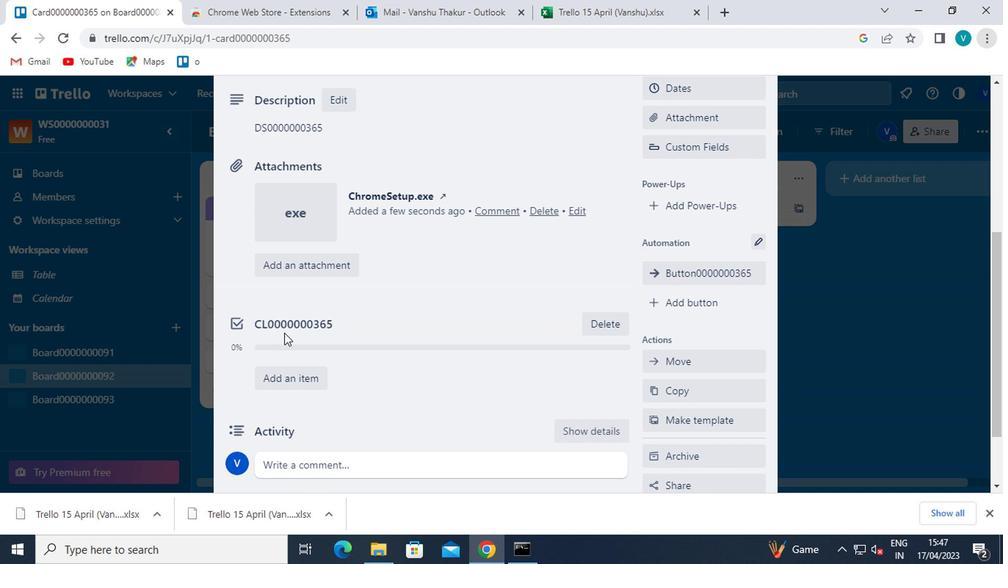 
Action: Mouse scrolled (283, 328) with delta (0, -1)
Screenshot: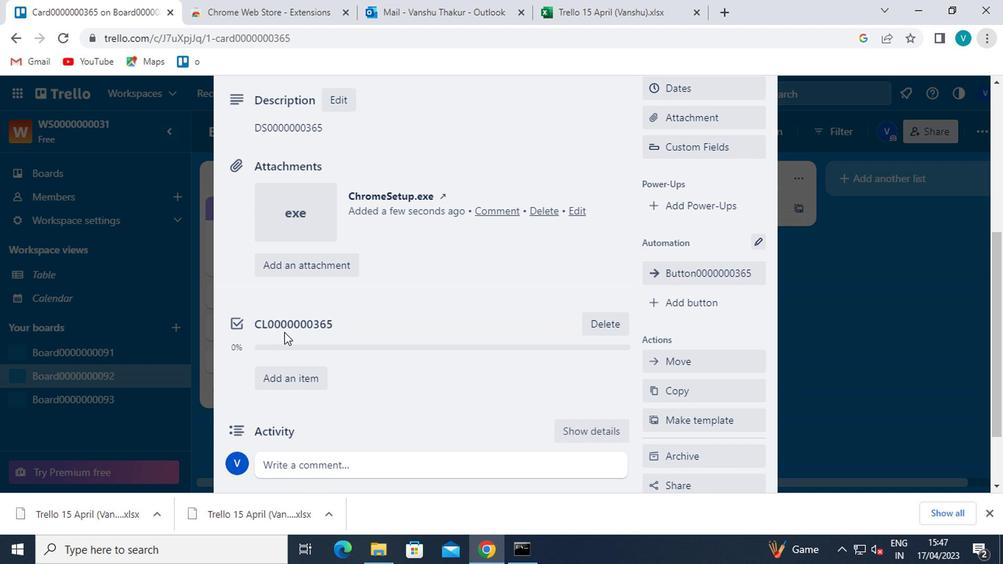 
Action: Mouse scrolled (283, 328) with delta (0, -1)
Screenshot: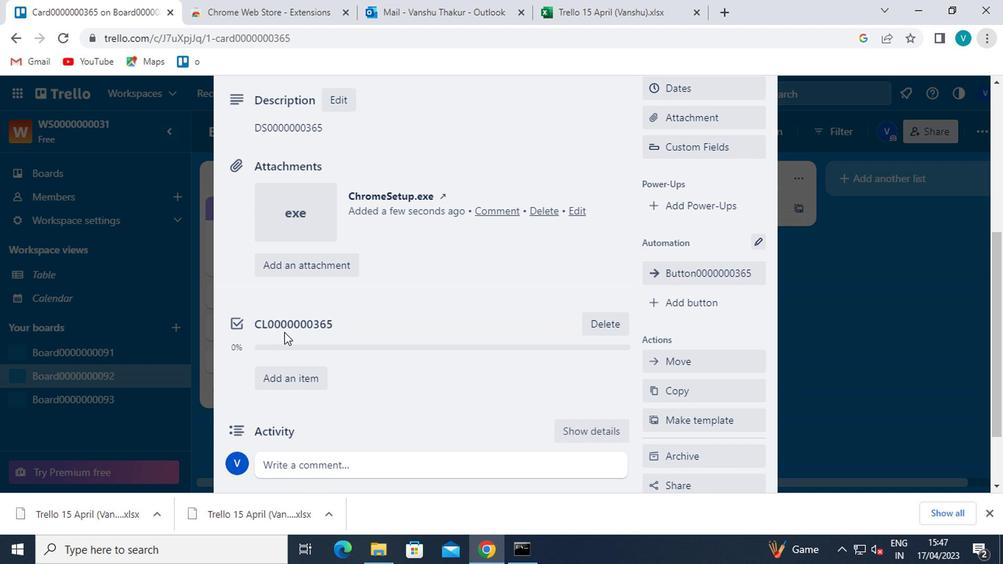 
Action: Mouse moved to (296, 385)
Screenshot: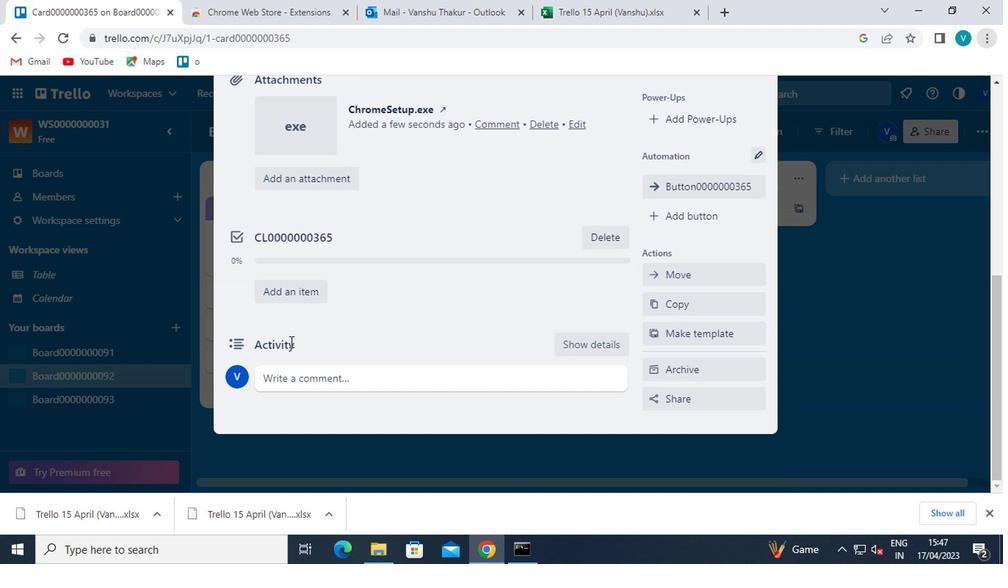 
Action: Mouse pressed left at (296, 385)
Screenshot: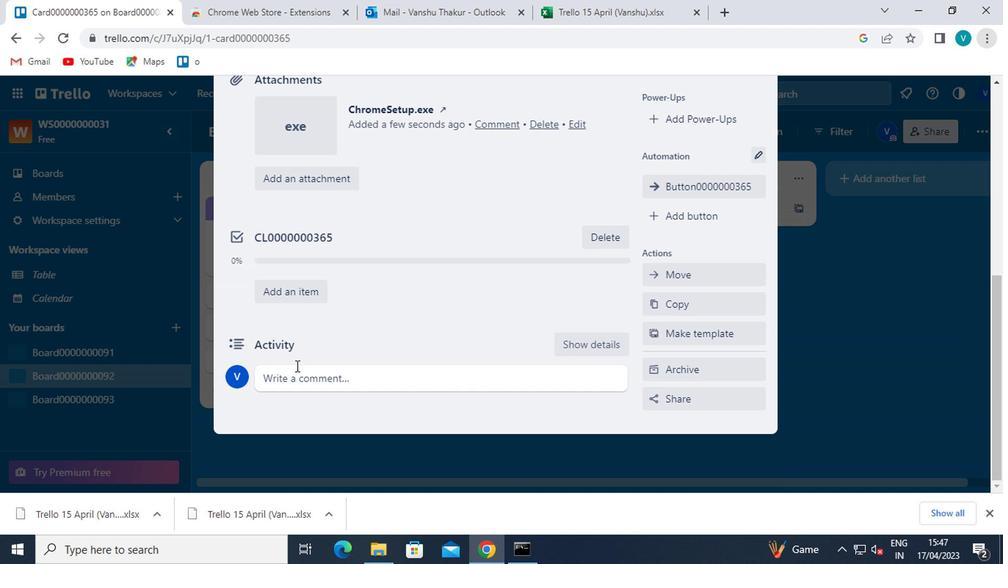 
Action: Key pressed <Key.shift>CM0000000365
Screenshot: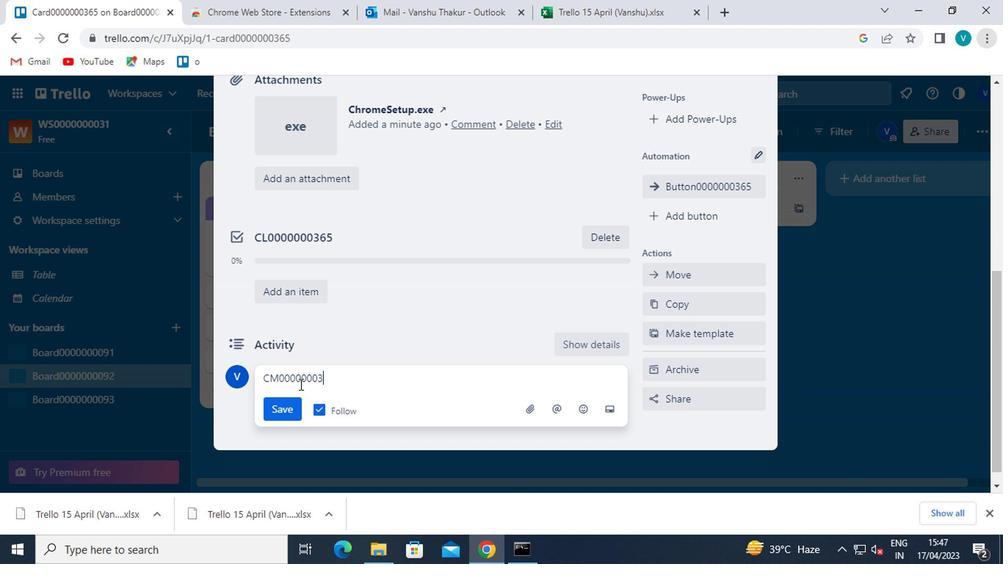 
Action: Mouse moved to (285, 407)
Screenshot: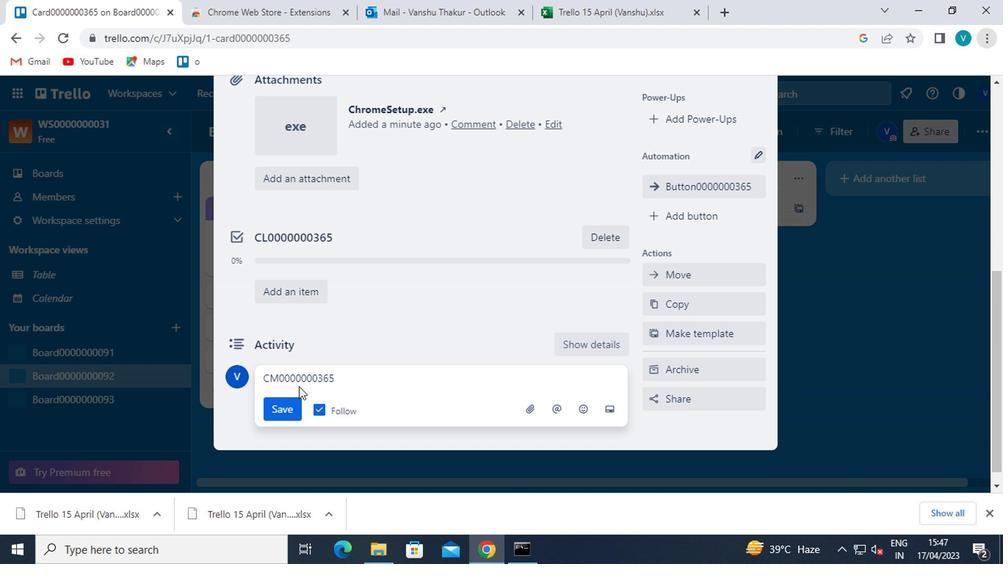 
Action: Mouse pressed left at (285, 407)
Screenshot: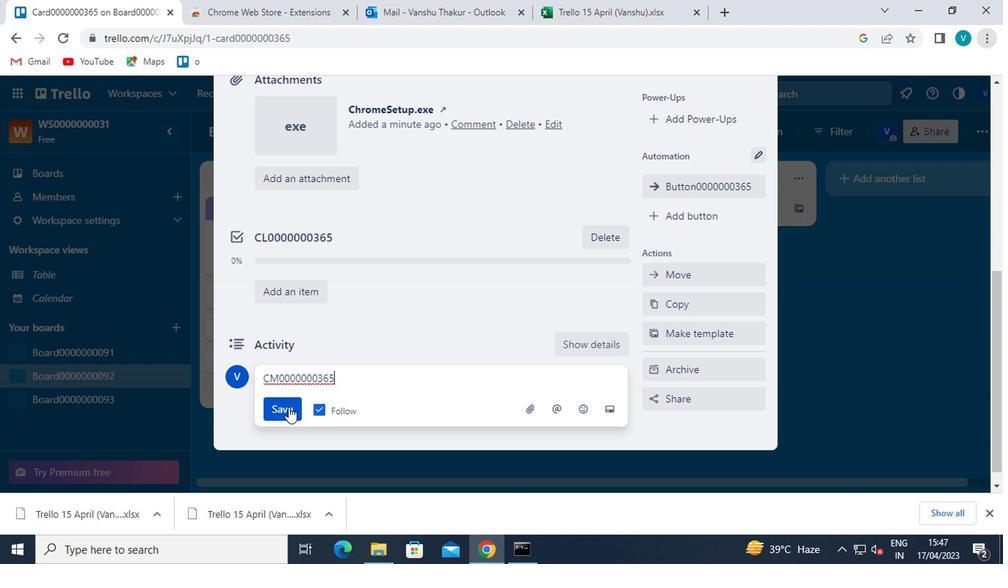 
